 Task: Find connections with filter location Siquirres with filter topic #startupwith filter profile language Potuguese with filter current company Pfizer with filter school Rajiv Gandhi Institute of Technology, Kottayam with filter industry Vocational Rehabilitation Services with filter service category DUI Law with filter keywords title Emergency Relief Worker
Action: Mouse moved to (531, 71)
Screenshot: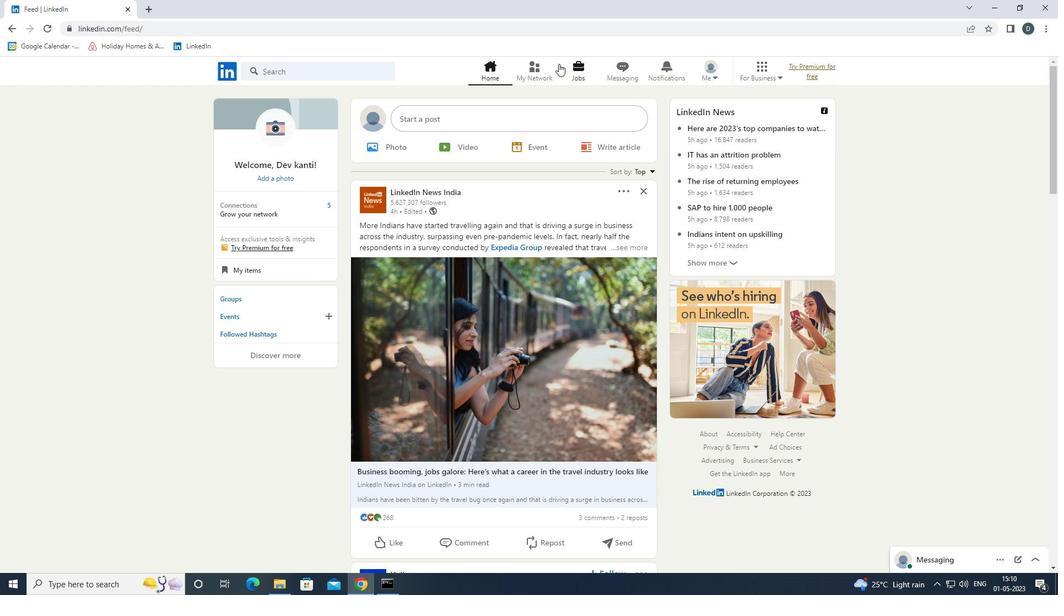 
Action: Mouse pressed left at (531, 71)
Screenshot: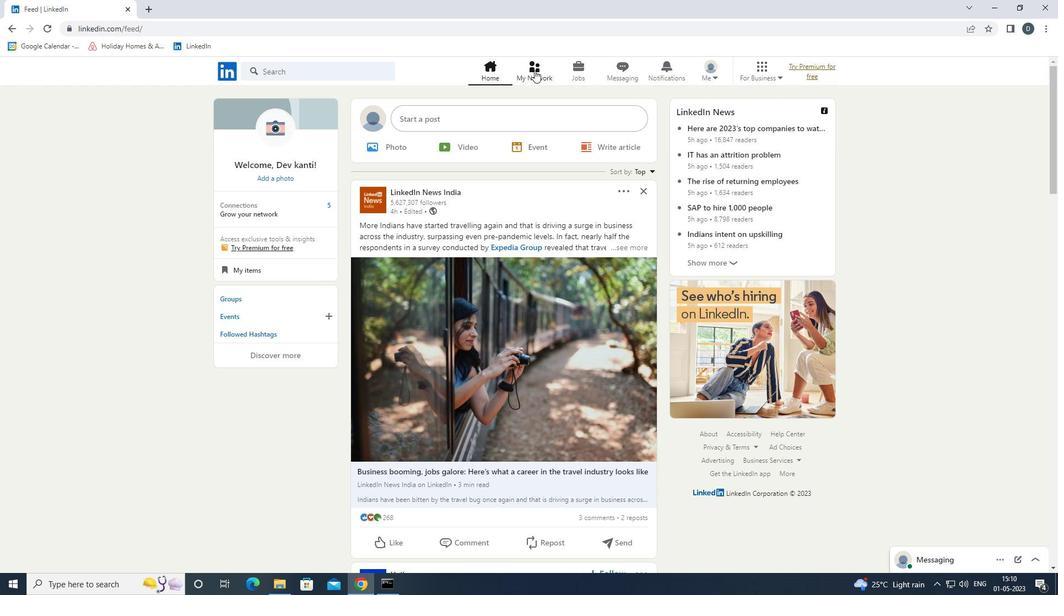 
Action: Mouse moved to (360, 128)
Screenshot: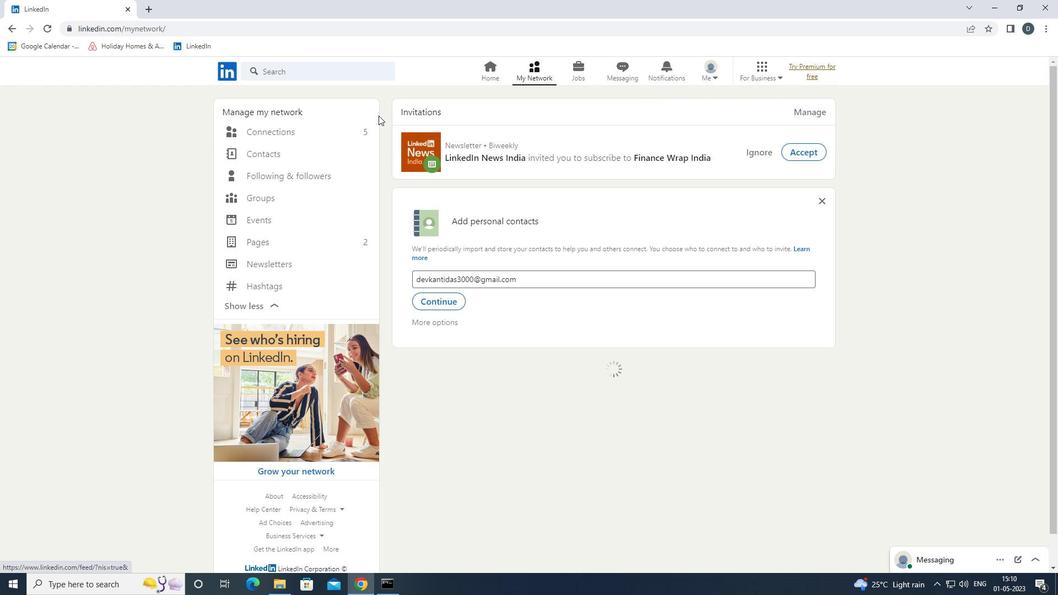 
Action: Mouse pressed left at (360, 128)
Screenshot: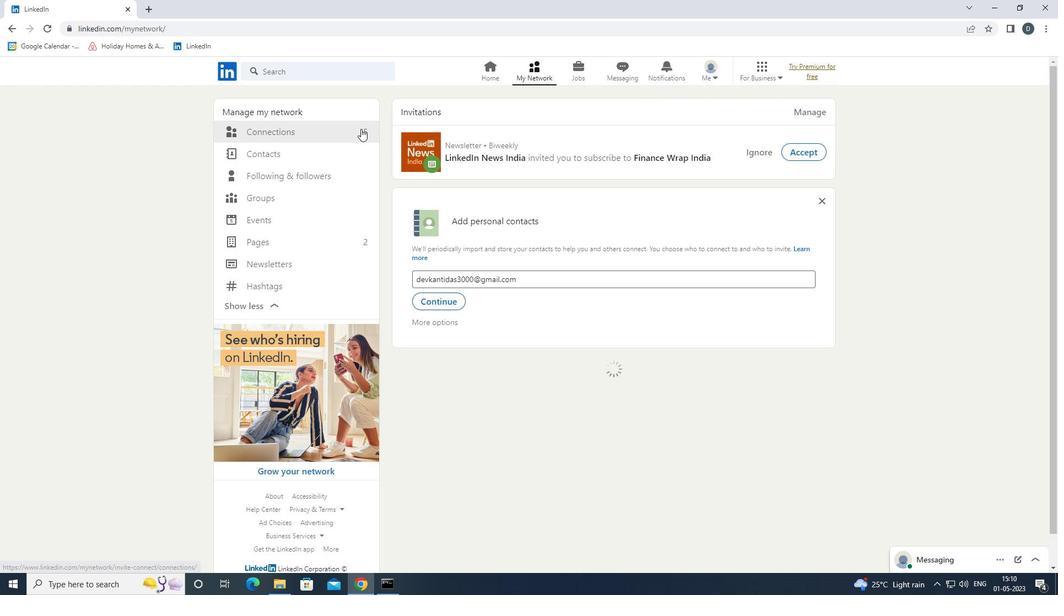 
Action: Mouse moved to (364, 131)
Screenshot: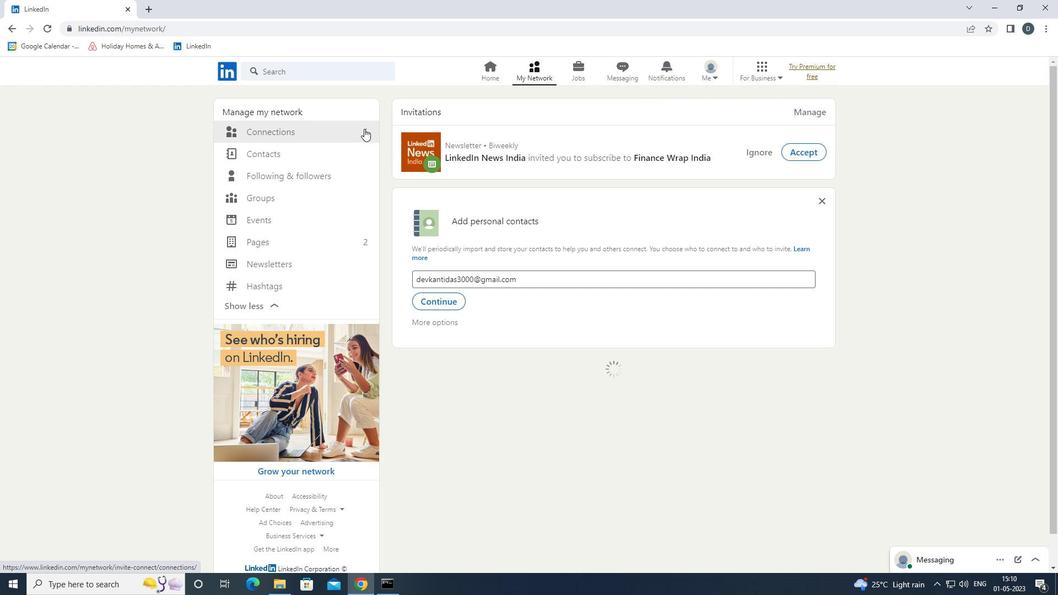 
Action: Mouse pressed left at (364, 131)
Screenshot: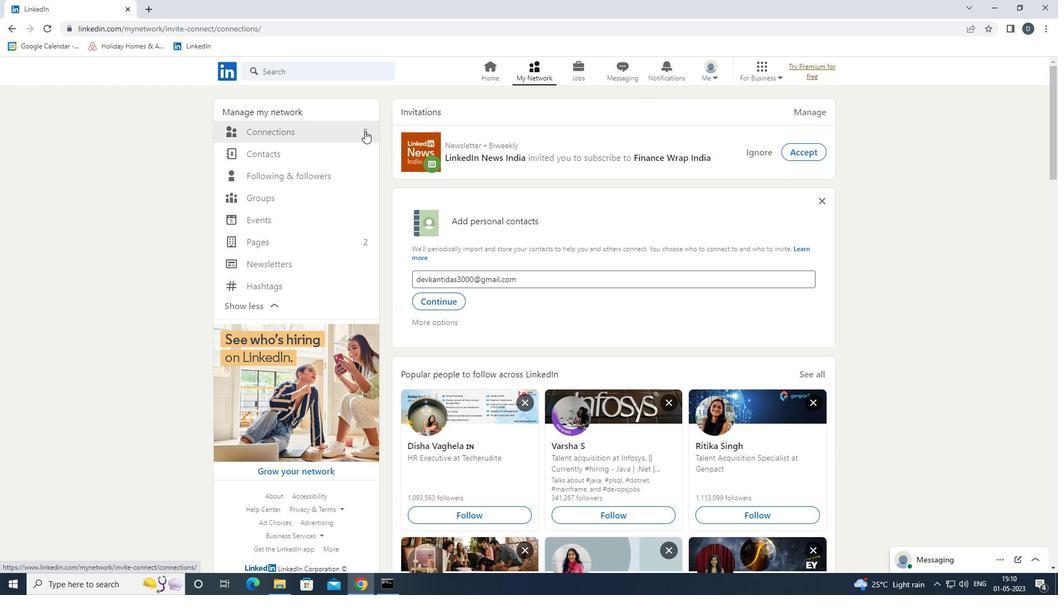 
Action: Mouse moved to (616, 131)
Screenshot: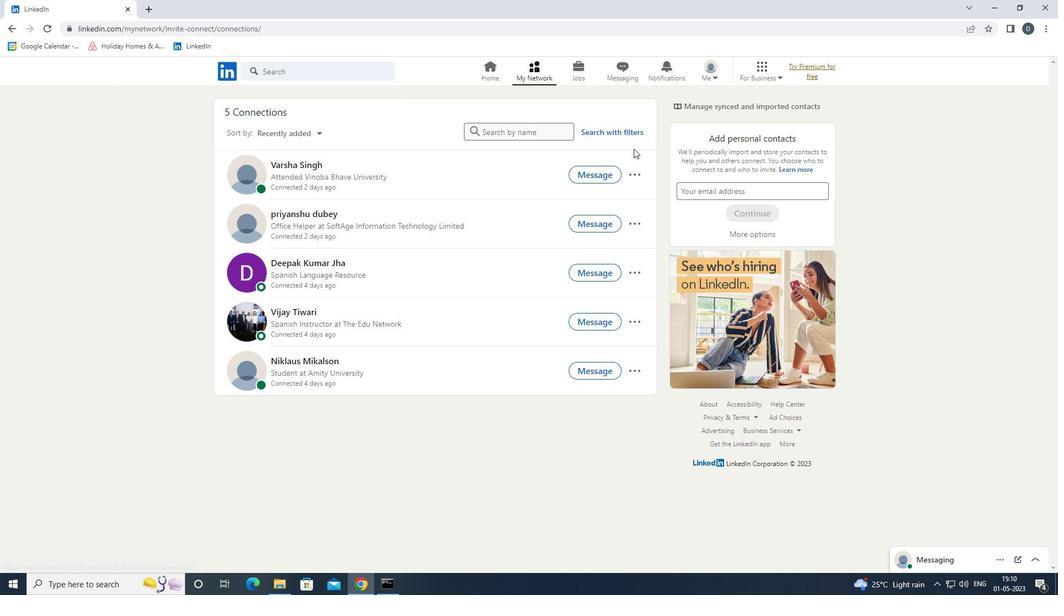 
Action: Mouse pressed left at (616, 131)
Screenshot: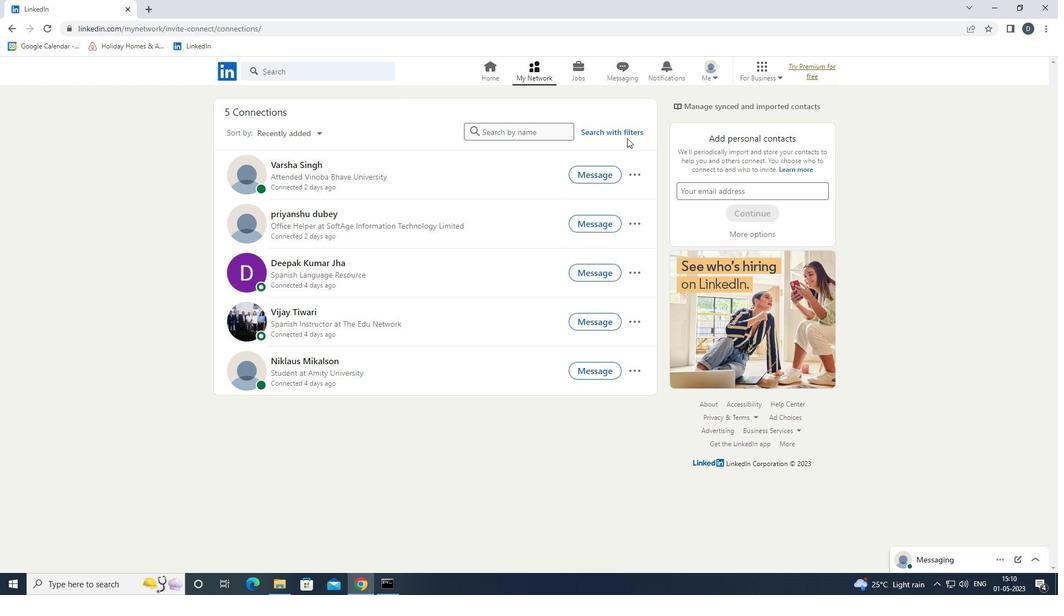 
Action: Mouse moved to (569, 101)
Screenshot: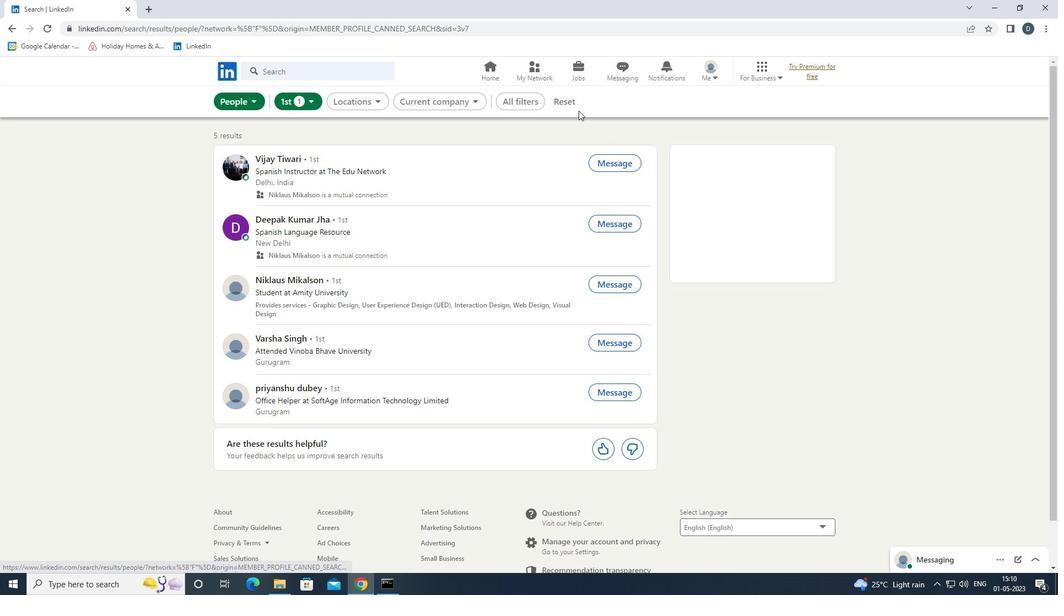 
Action: Mouse pressed left at (569, 101)
Screenshot: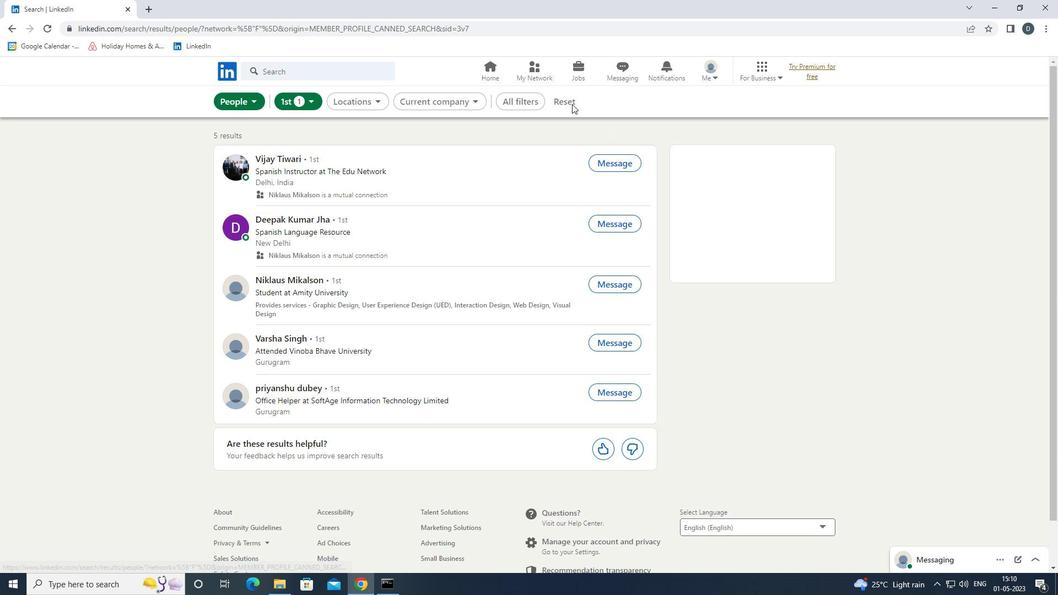 
Action: Mouse moved to (542, 100)
Screenshot: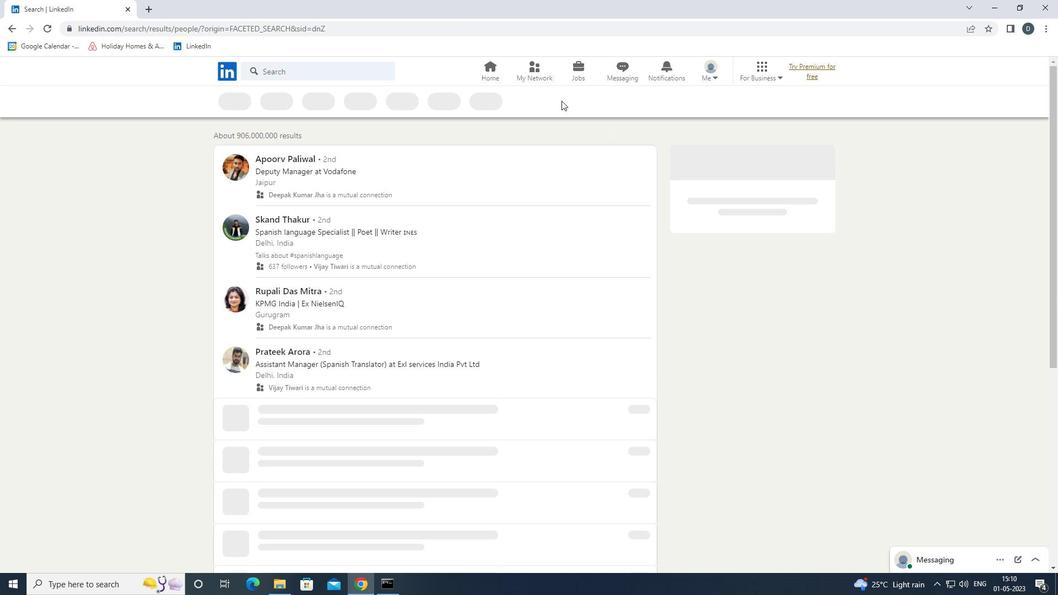 
Action: Mouse pressed left at (542, 100)
Screenshot: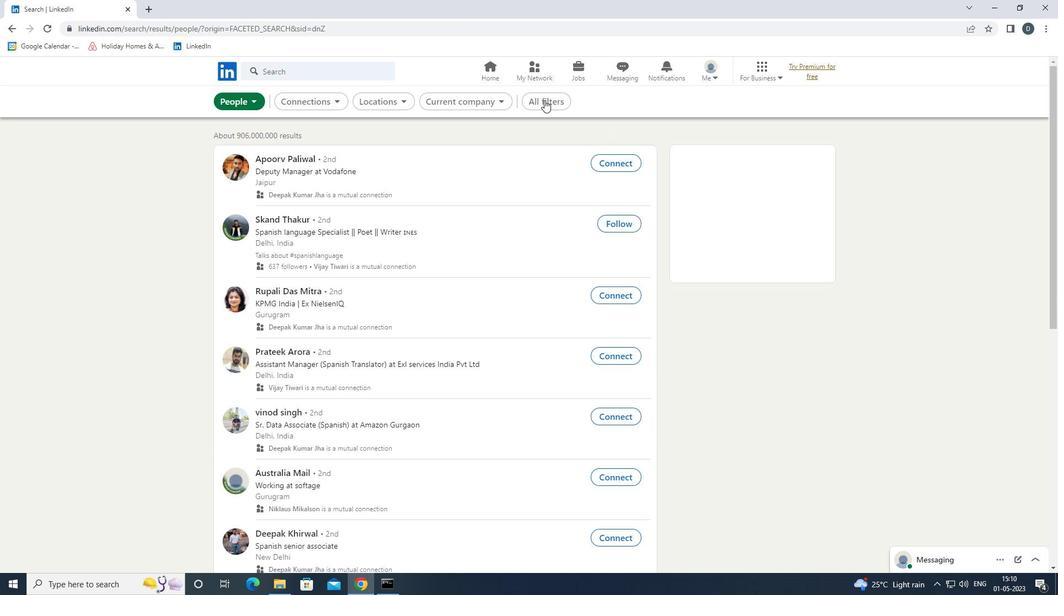
Action: Mouse moved to (920, 374)
Screenshot: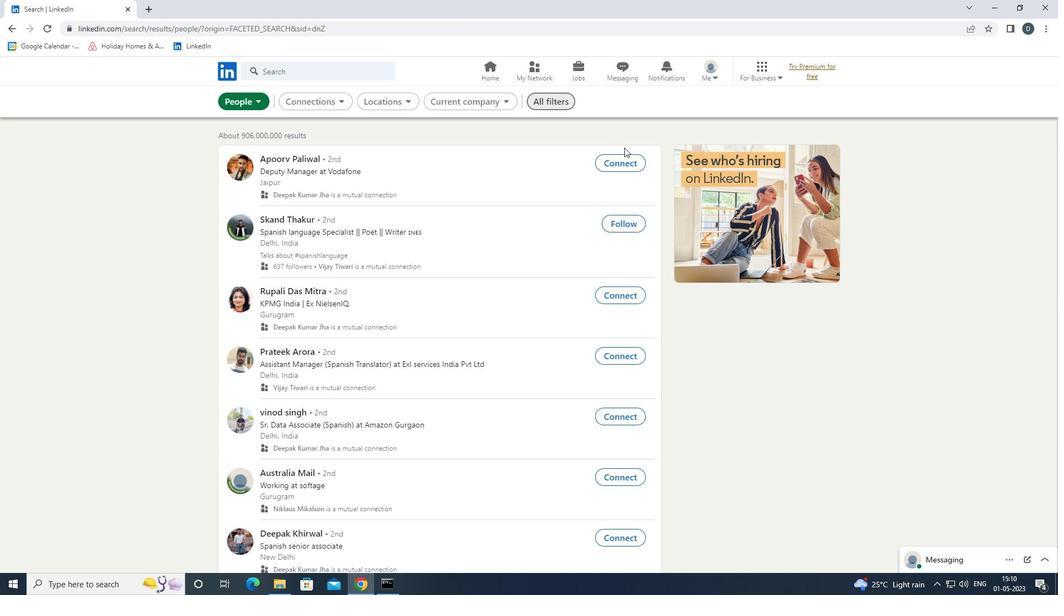 
Action: Mouse scrolled (920, 374) with delta (0, 0)
Screenshot: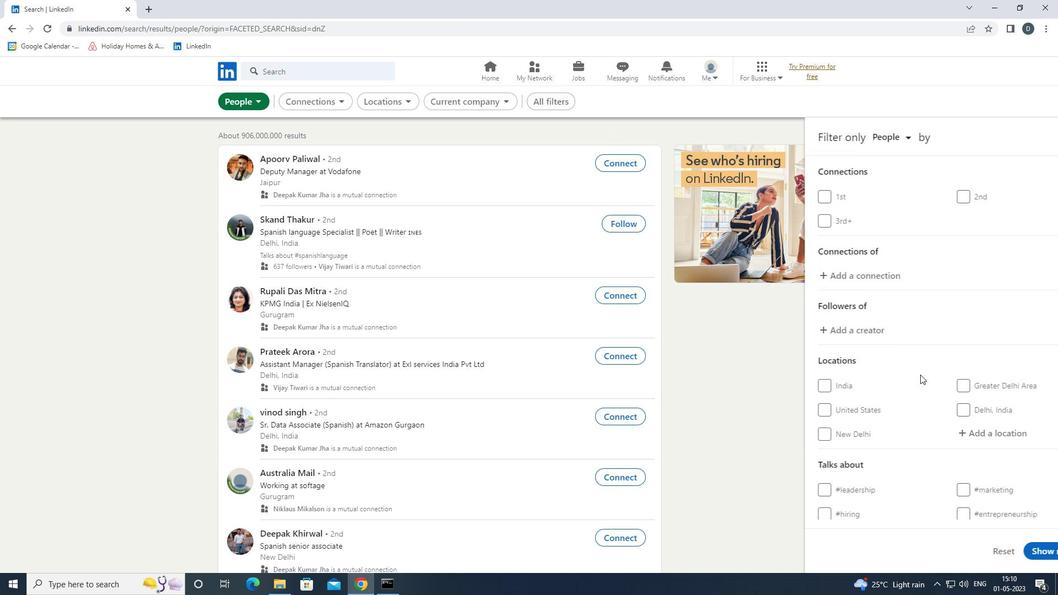 
Action: Mouse moved to (921, 375)
Screenshot: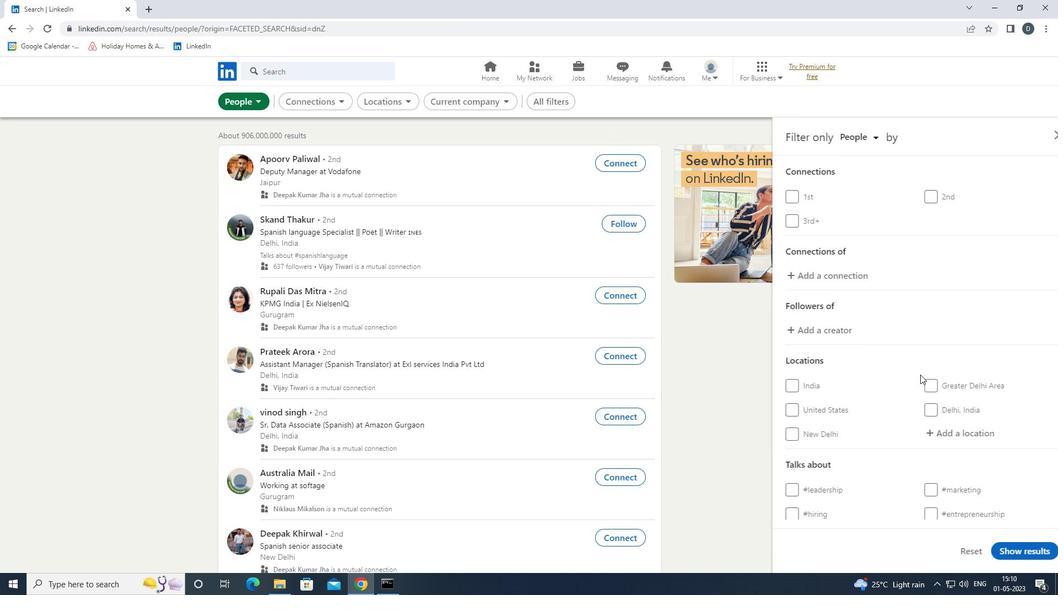 
Action: Mouse scrolled (921, 374) with delta (0, 0)
Screenshot: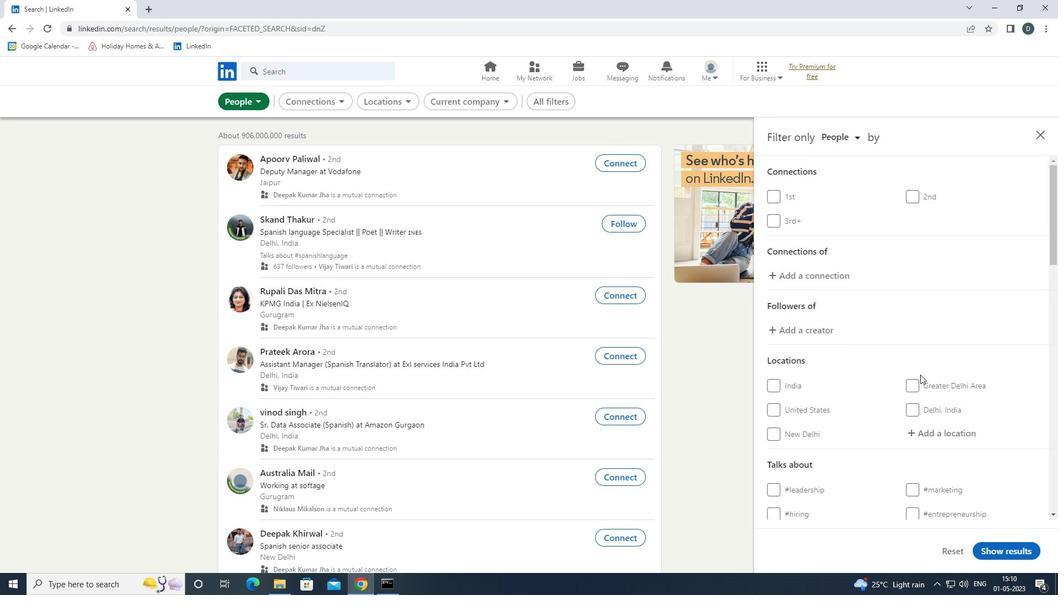 
Action: Mouse moved to (942, 324)
Screenshot: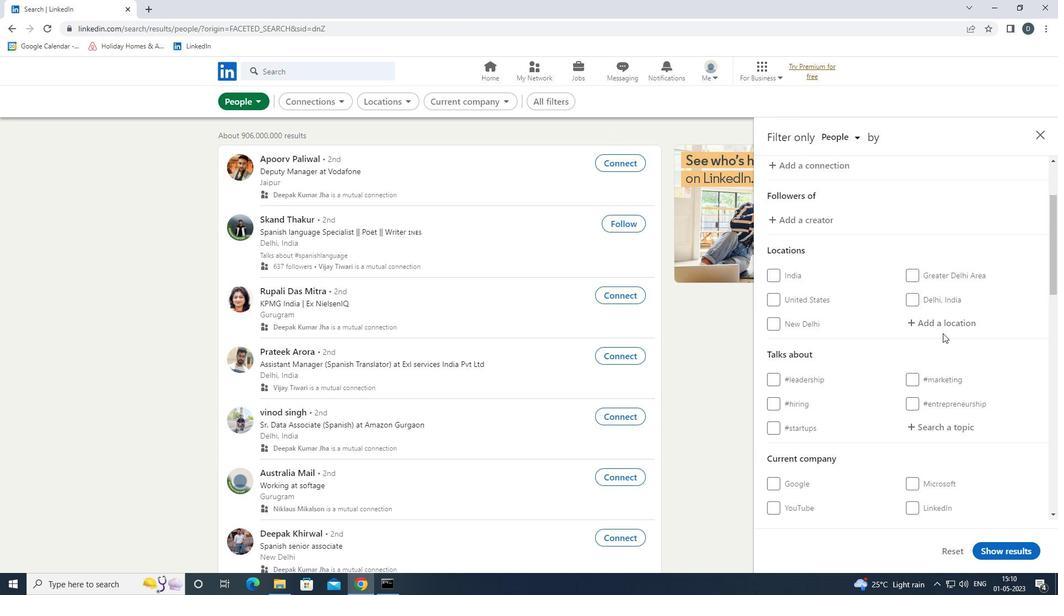
Action: Mouse pressed left at (942, 324)
Screenshot: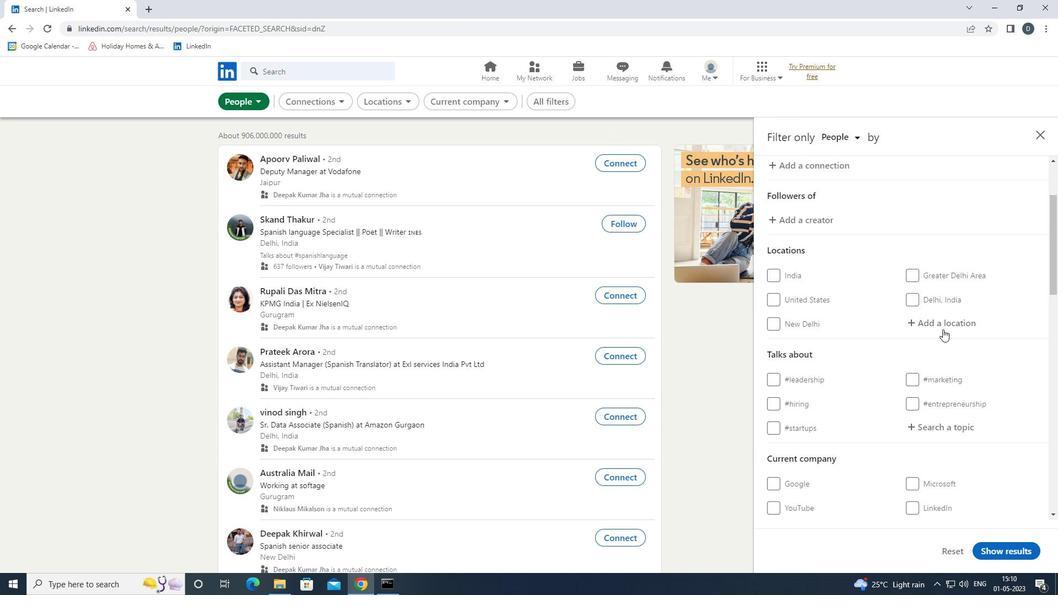 
Action: Key pressed <Key.shift>SIQUIRRES<Key.down><Key.enter>
Screenshot: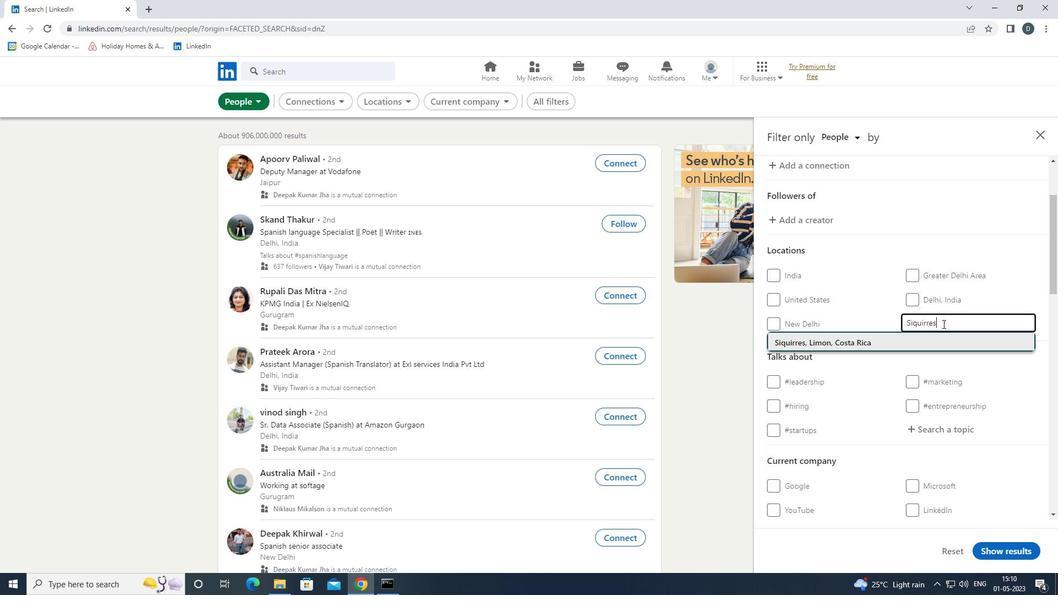 
Action: Mouse scrolled (942, 323) with delta (0, 0)
Screenshot: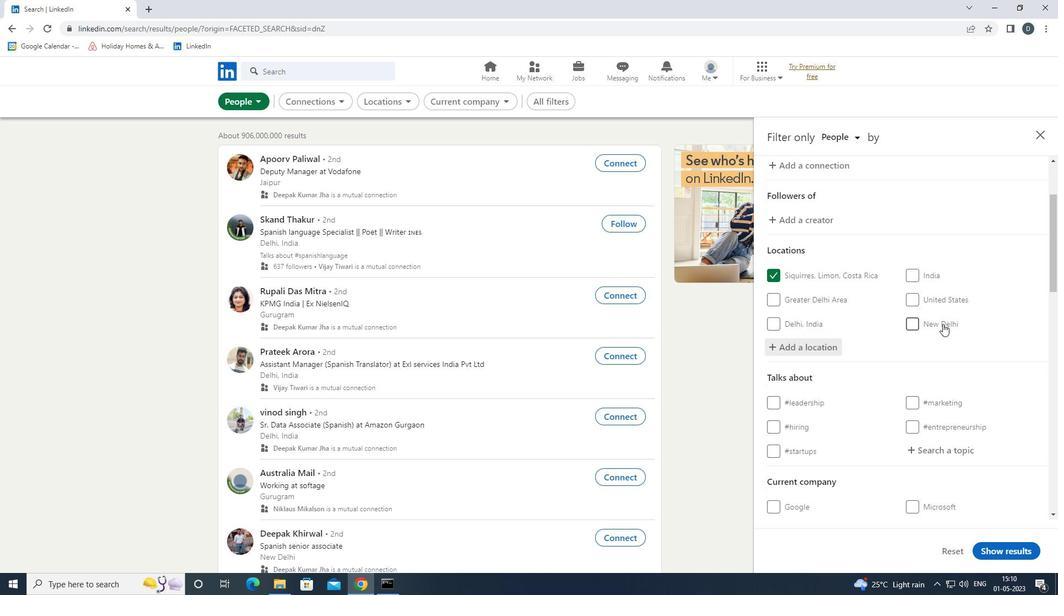 
Action: Mouse scrolled (942, 323) with delta (0, 0)
Screenshot: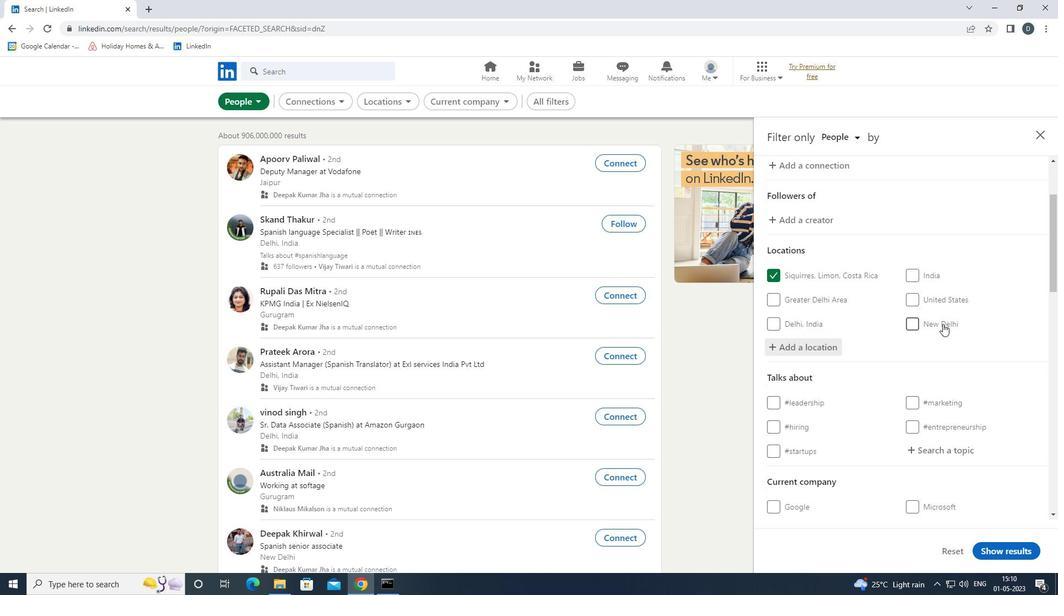 
Action: Mouse moved to (935, 345)
Screenshot: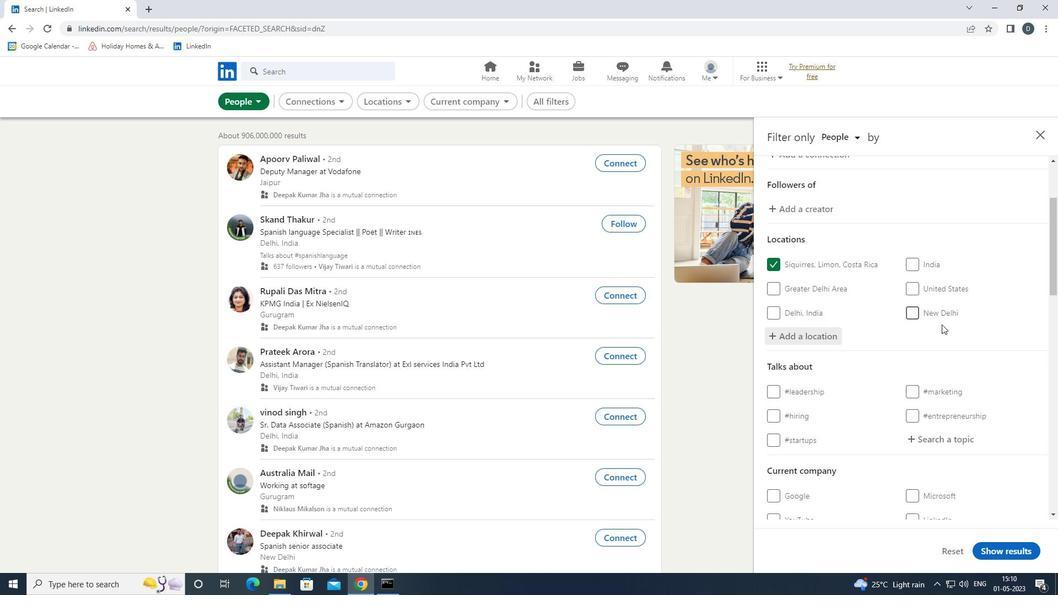 
Action: Mouse pressed left at (935, 345)
Screenshot: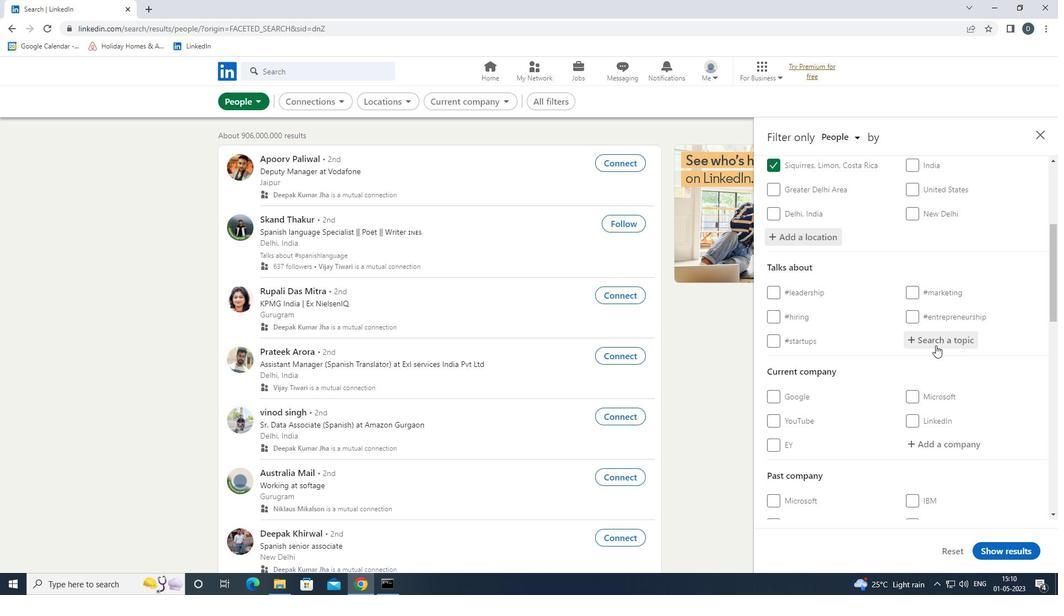 
Action: Key pressed STARTUP<Key.down><Key.enter>
Screenshot: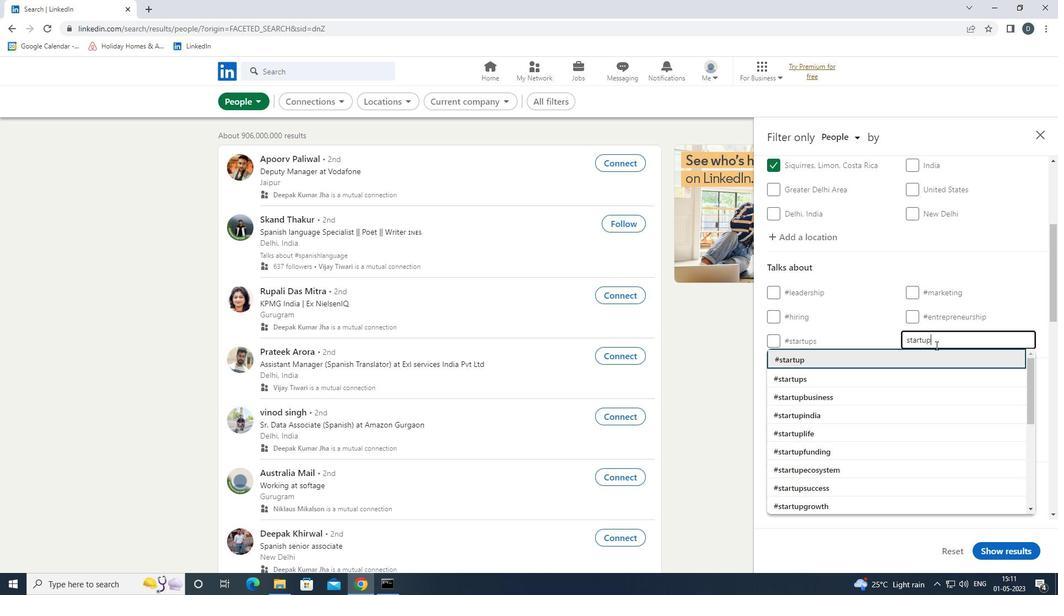 
Action: Mouse scrolled (935, 345) with delta (0, 0)
Screenshot: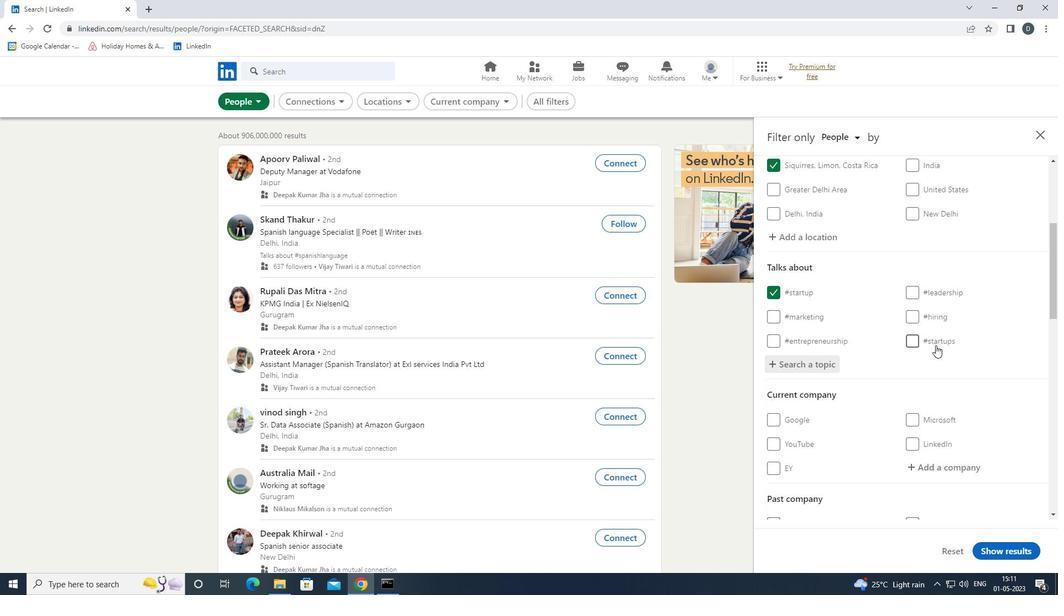 
Action: Mouse scrolled (935, 345) with delta (0, 0)
Screenshot: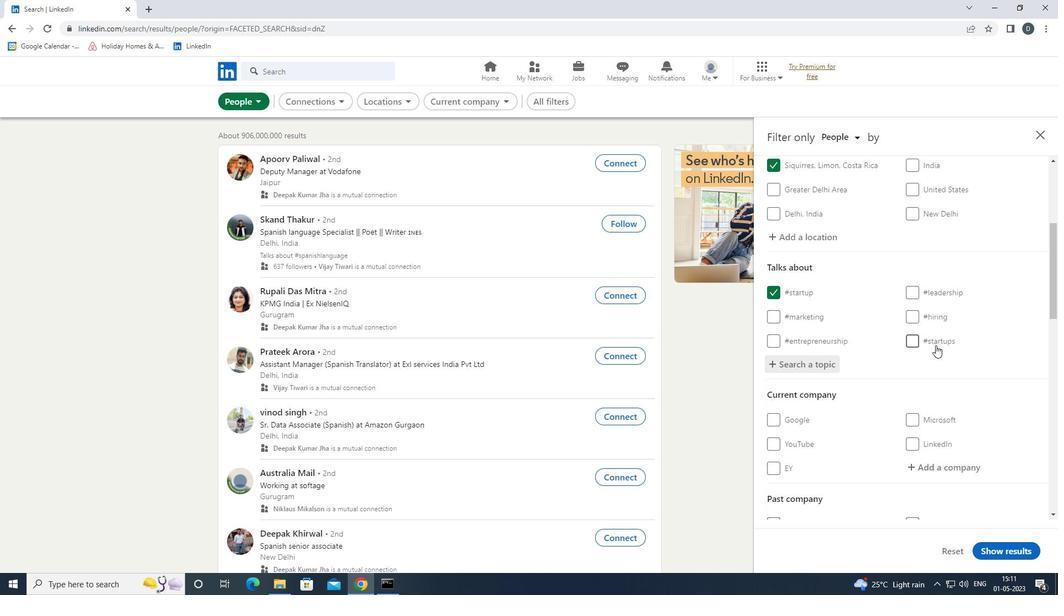 
Action: Mouse scrolled (935, 345) with delta (0, 0)
Screenshot: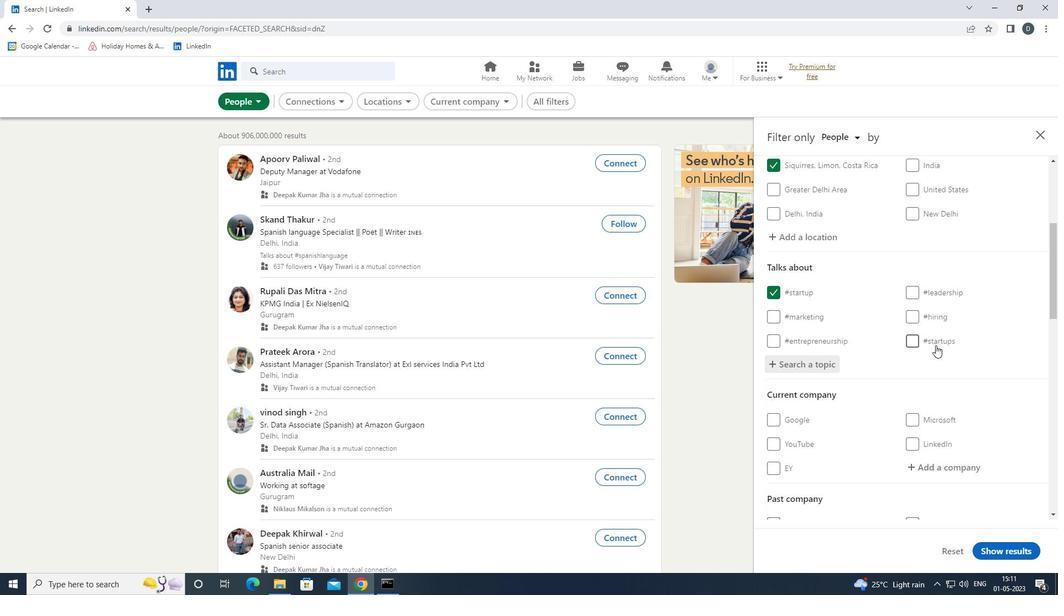 
Action: Mouse scrolled (935, 345) with delta (0, 0)
Screenshot: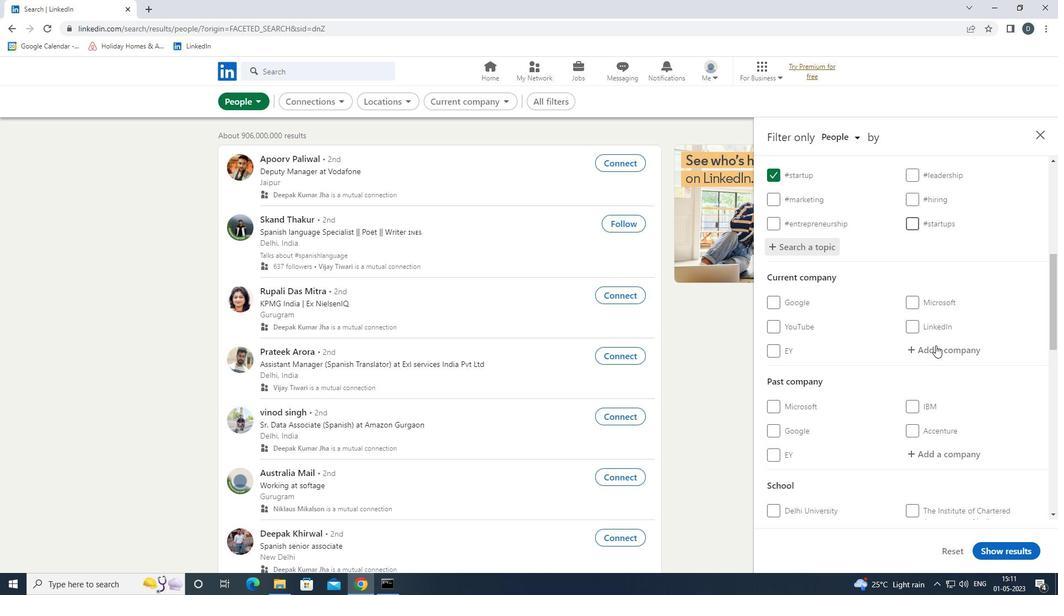 
Action: Mouse scrolled (935, 345) with delta (0, 0)
Screenshot: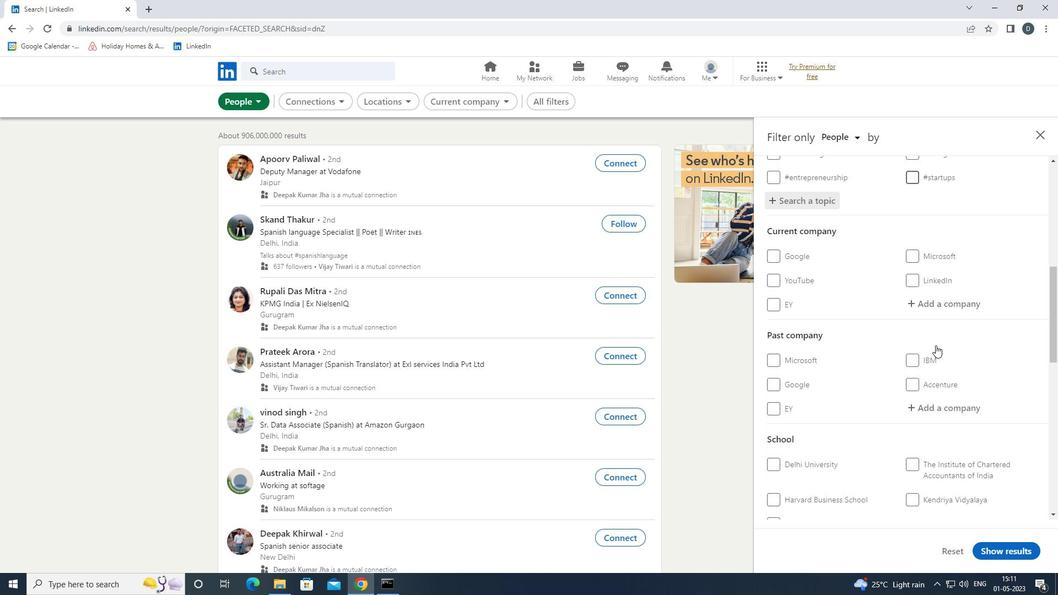
Action: Mouse scrolled (935, 345) with delta (0, 0)
Screenshot: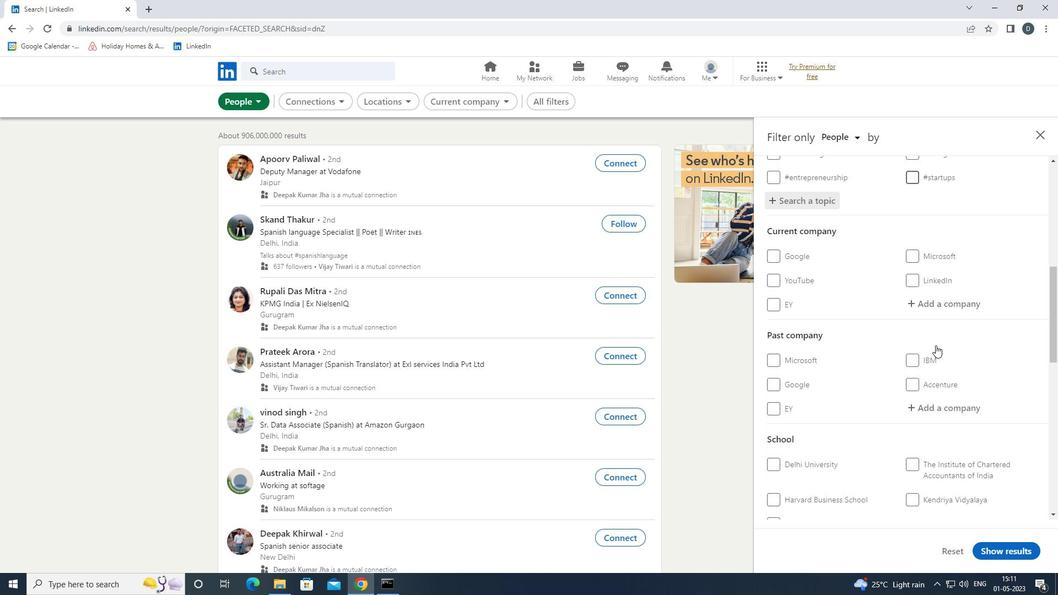
Action: Mouse scrolled (935, 345) with delta (0, 0)
Screenshot: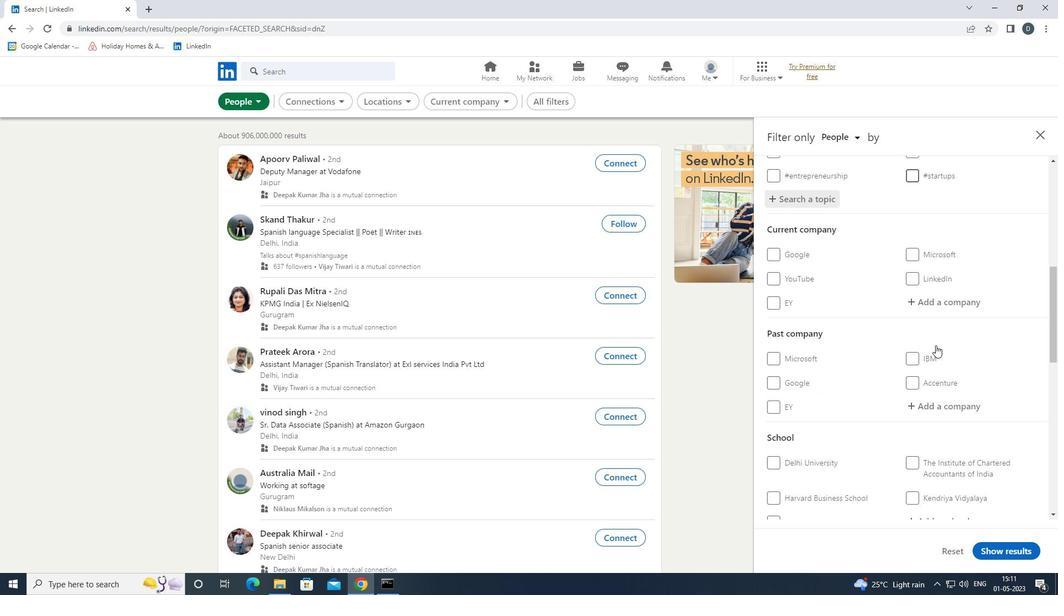 
Action: Mouse moved to (933, 346)
Screenshot: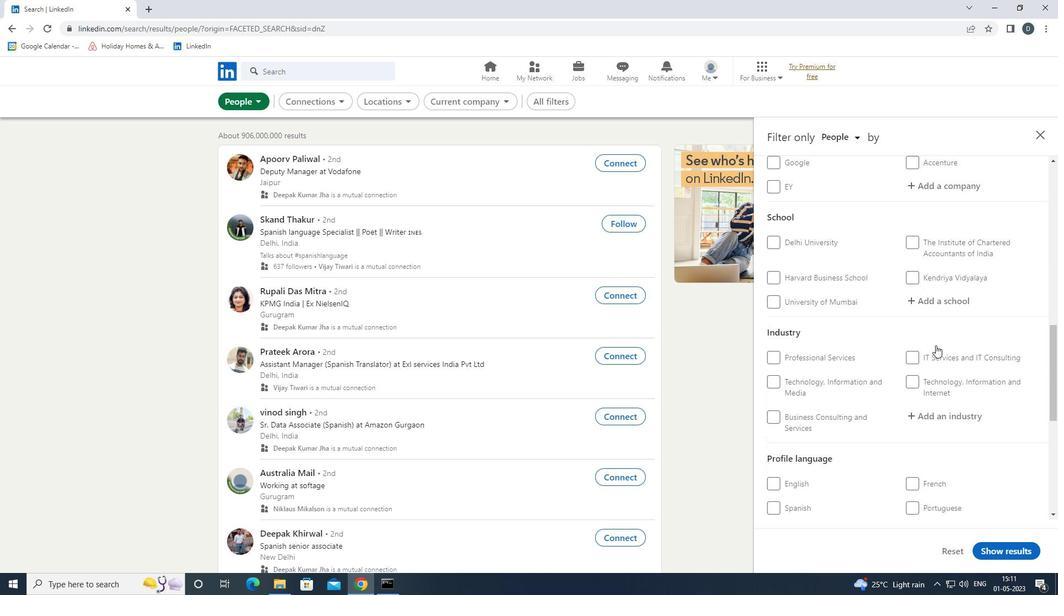 
Action: Mouse scrolled (933, 345) with delta (0, 0)
Screenshot: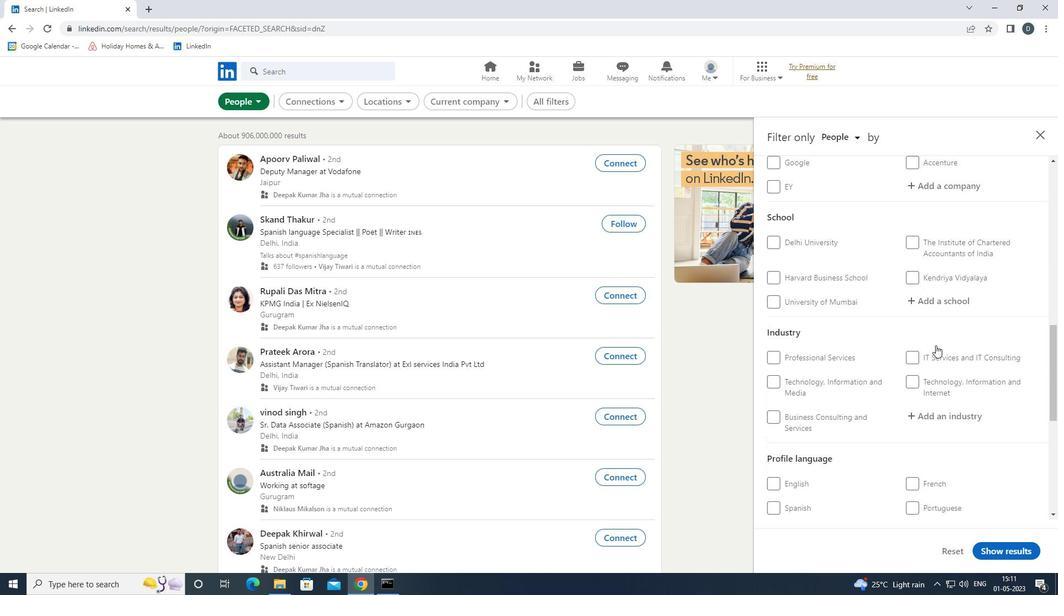 
Action: Mouse moved to (919, 451)
Screenshot: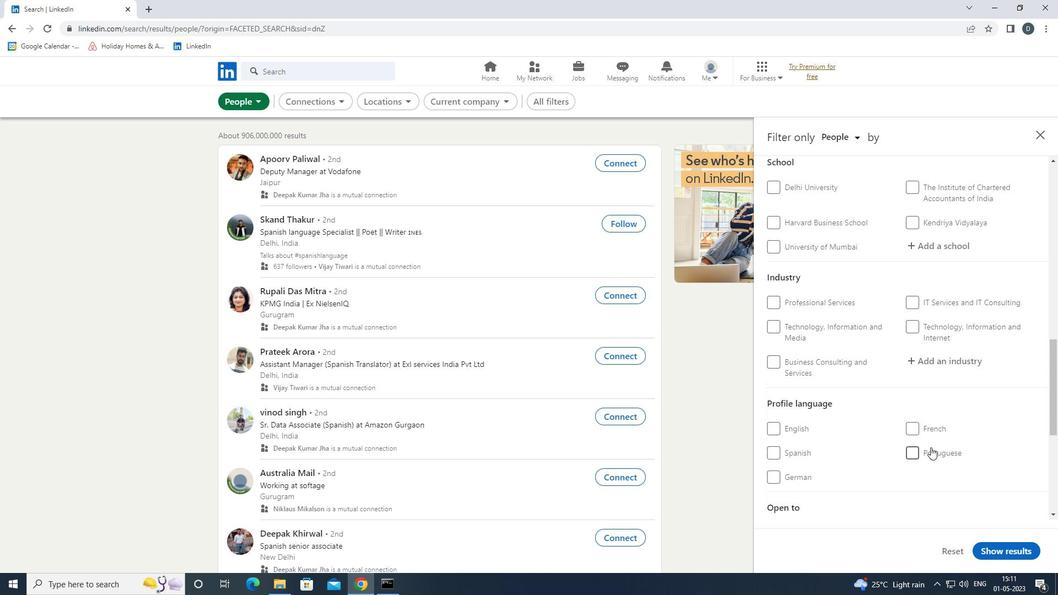 
Action: Mouse pressed left at (919, 451)
Screenshot: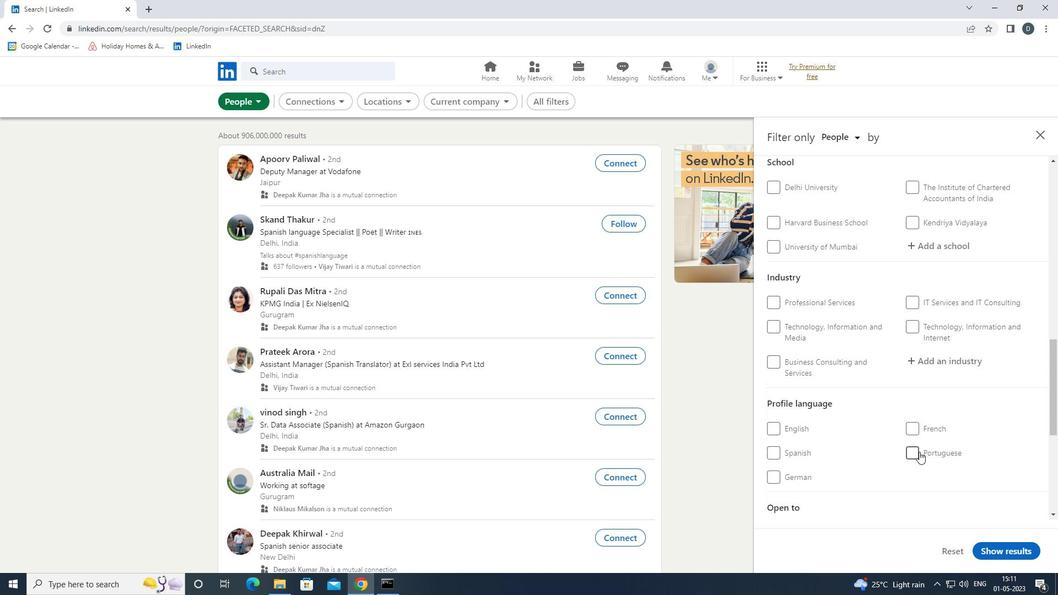 
Action: Mouse scrolled (919, 452) with delta (0, 0)
Screenshot: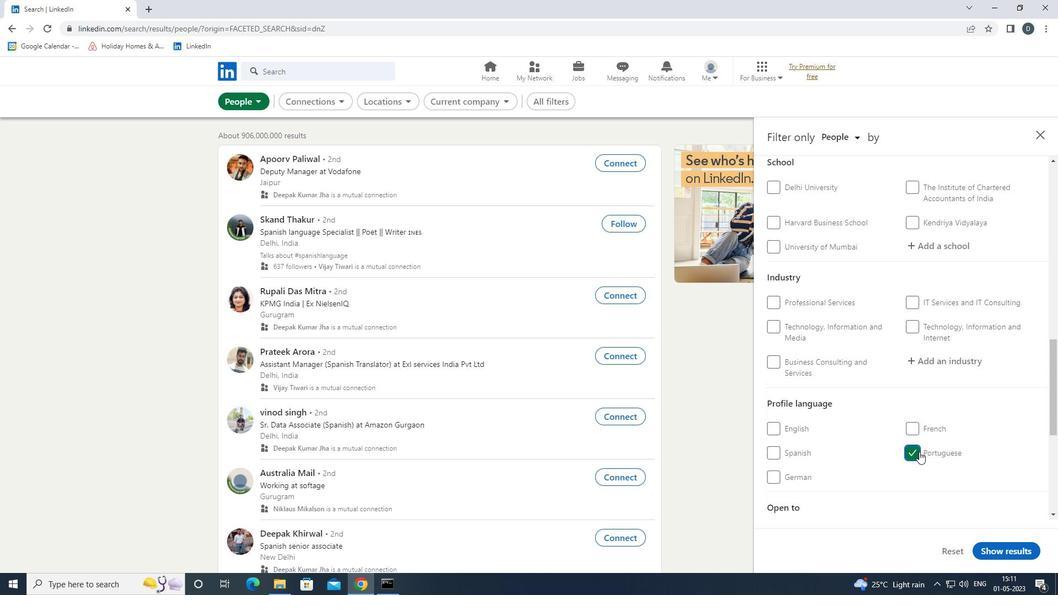 
Action: Mouse scrolled (919, 452) with delta (0, 0)
Screenshot: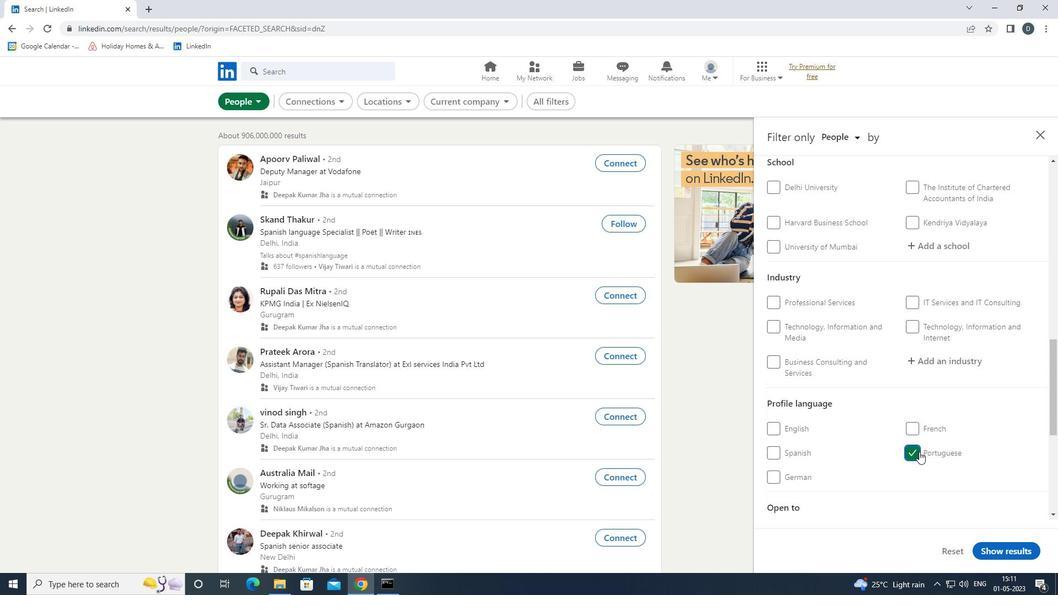 
Action: Mouse scrolled (919, 452) with delta (0, 0)
Screenshot: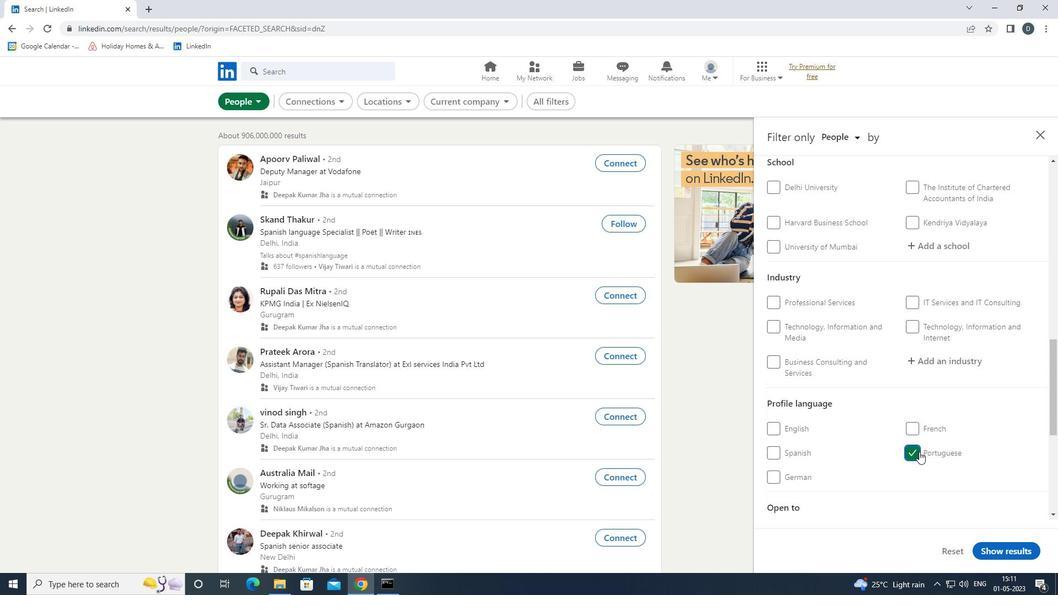 
Action: Mouse scrolled (919, 452) with delta (0, 0)
Screenshot: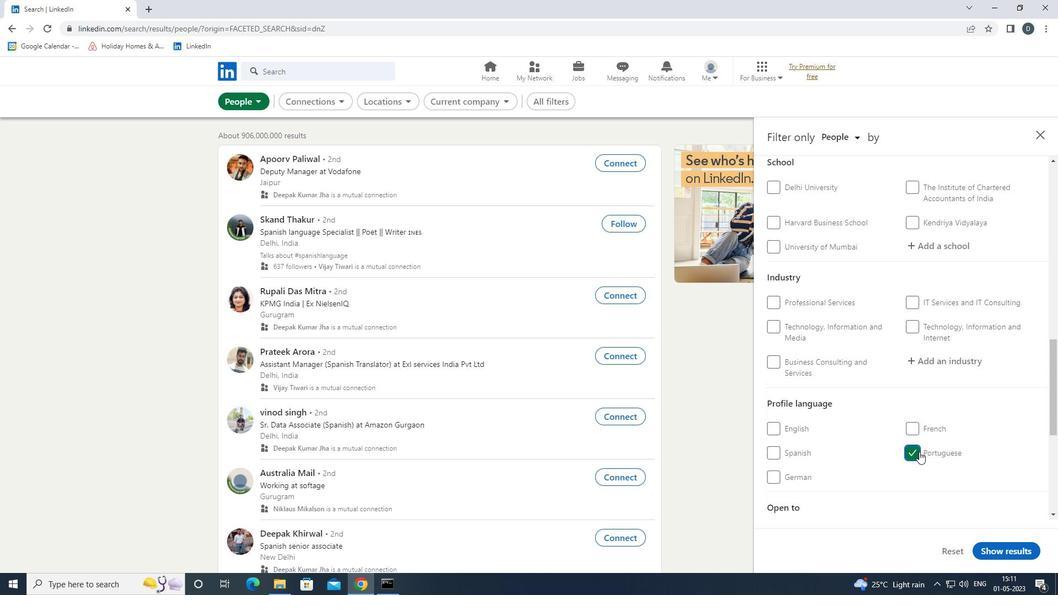 
Action: Mouse scrolled (919, 452) with delta (0, 0)
Screenshot: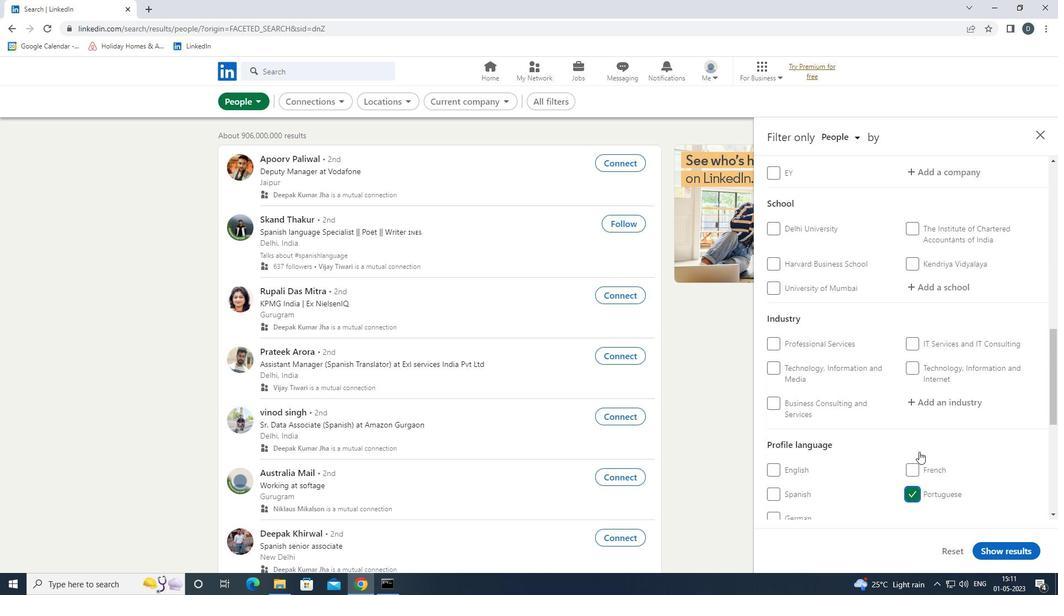 
Action: Mouse scrolled (919, 452) with delta (0, 0)
Screenshot: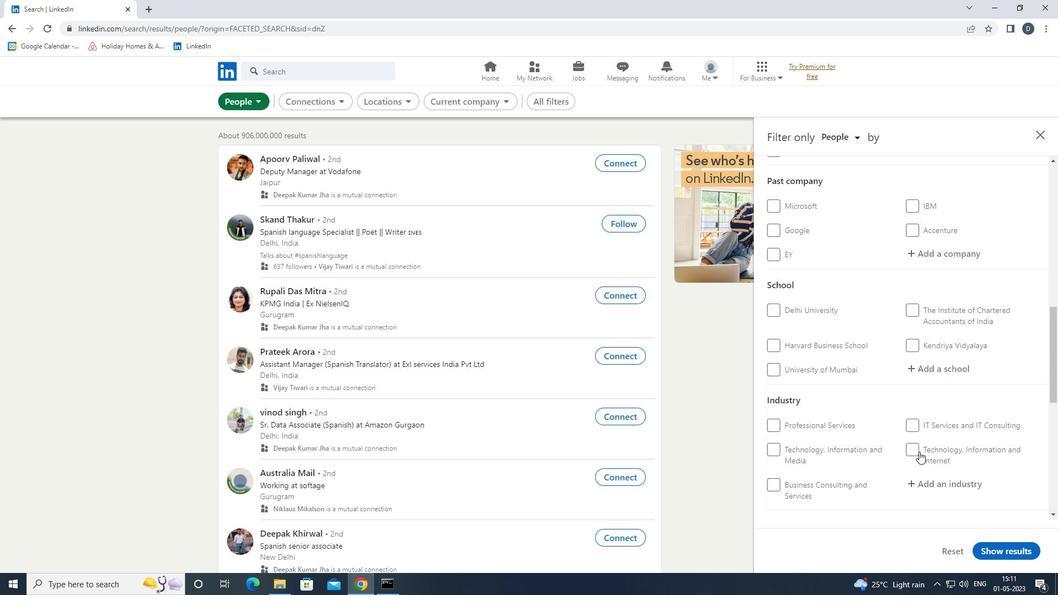 
Action: Mouse scrolled (919, 452) with delta (0, 0)
Screenshot: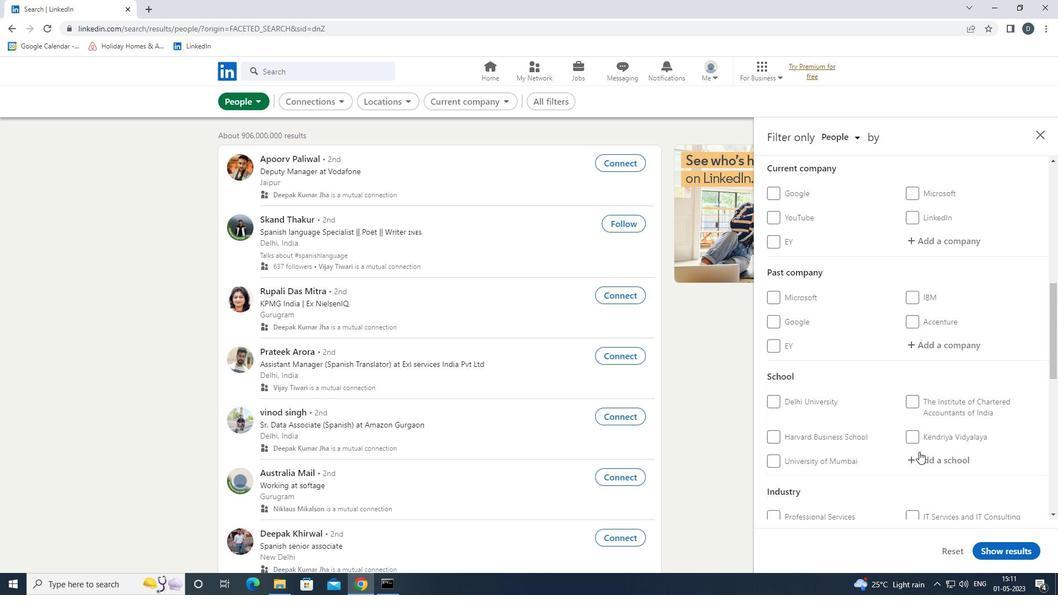 
Action: Mouse moved to (937, 422)
Screenshot: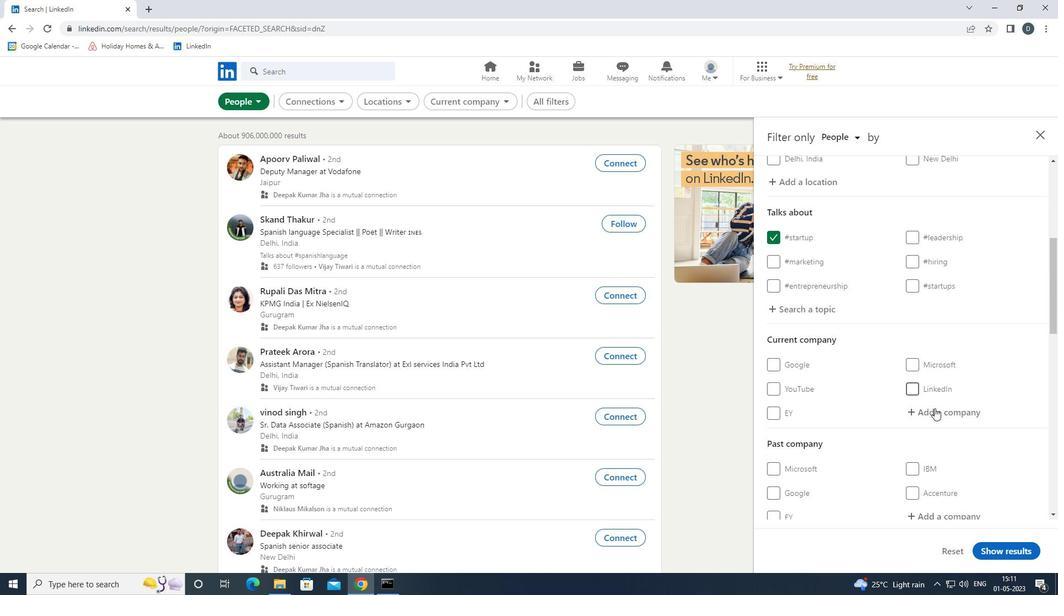 
Action: Mouse pressed left at (937, 422)
Screenshot: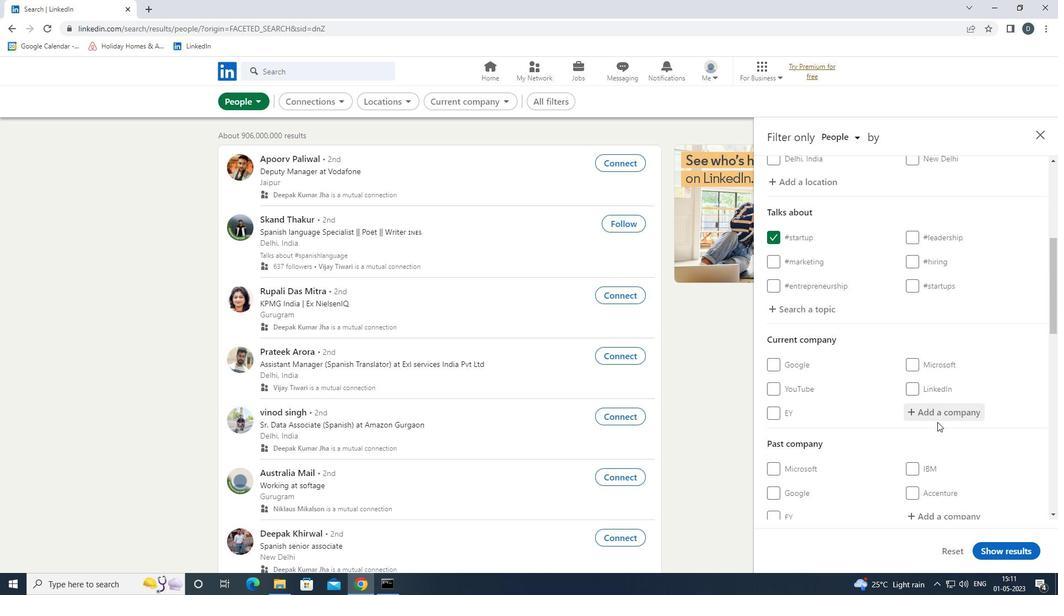 
Action: Mouse moved to (937, 418)
Screenshot: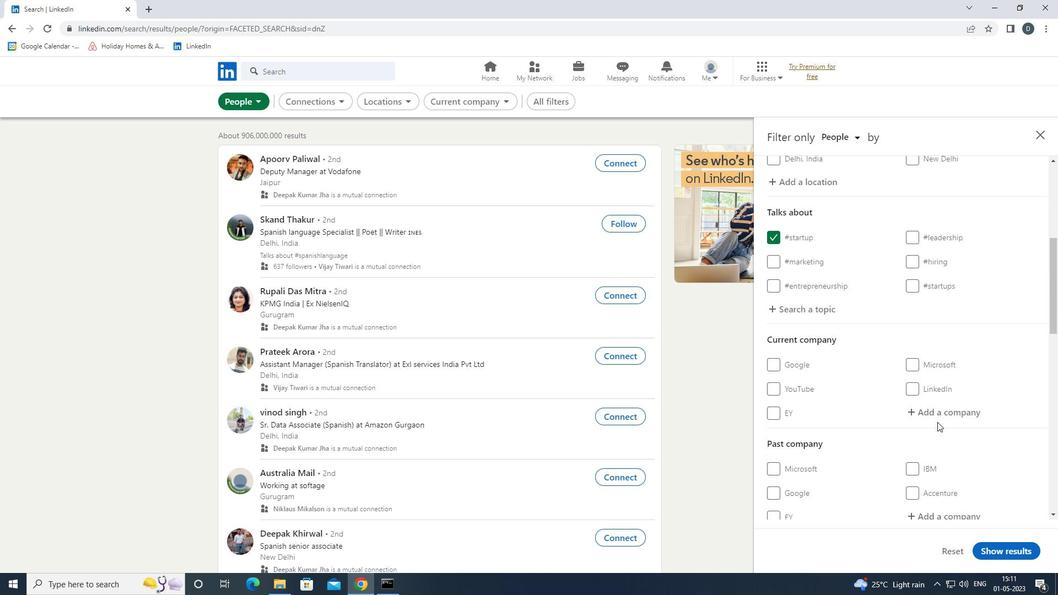 
Action: Mouse pressed left at (937, 418)
Screenshot: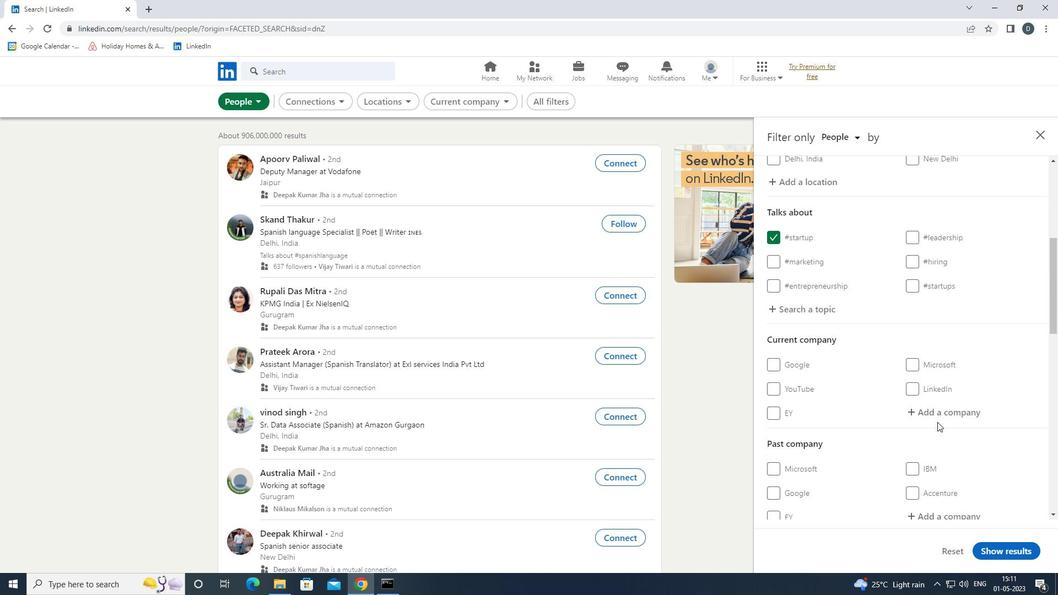 
Action: Mouse moved to (937, 414)
Screenshot: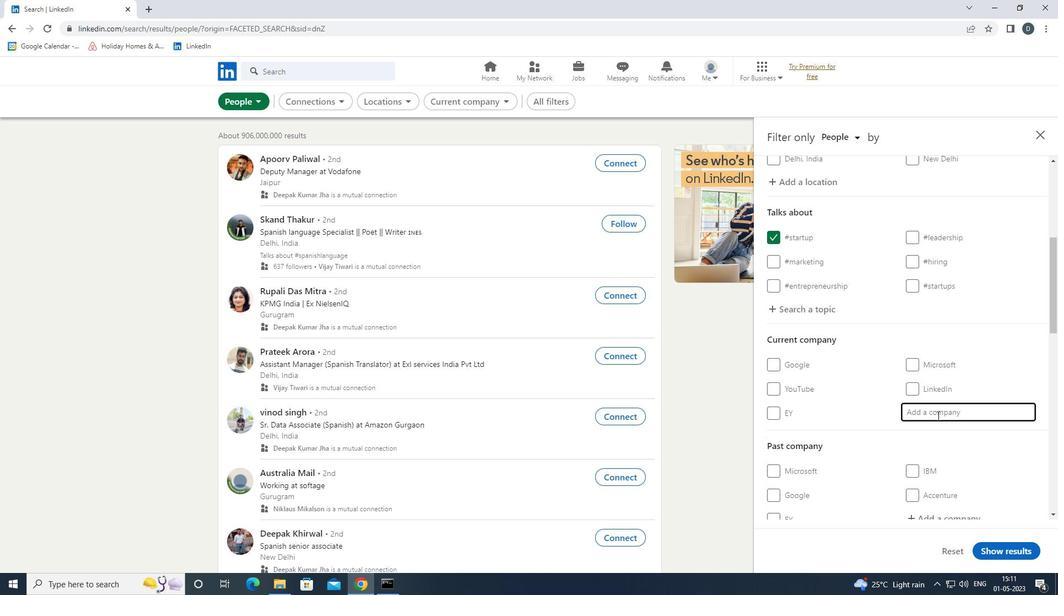 
Action: Key pressed <Key.shift>PFIZER<Key.down><Key.enter>
Screenshot: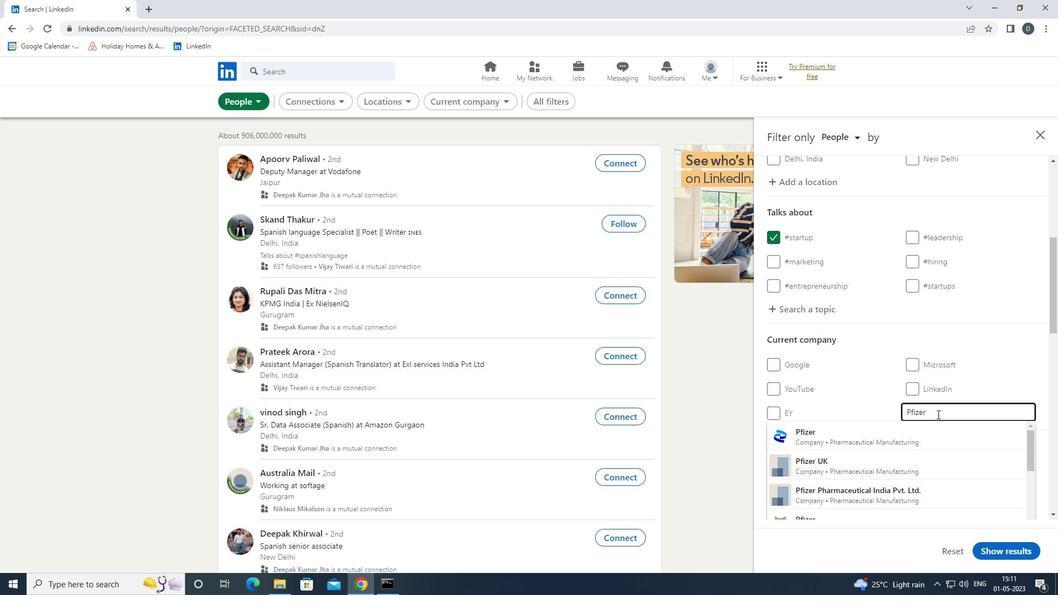 
Action: Mouse scrolled (937, 413) with delta (0, 0)
Screenshot: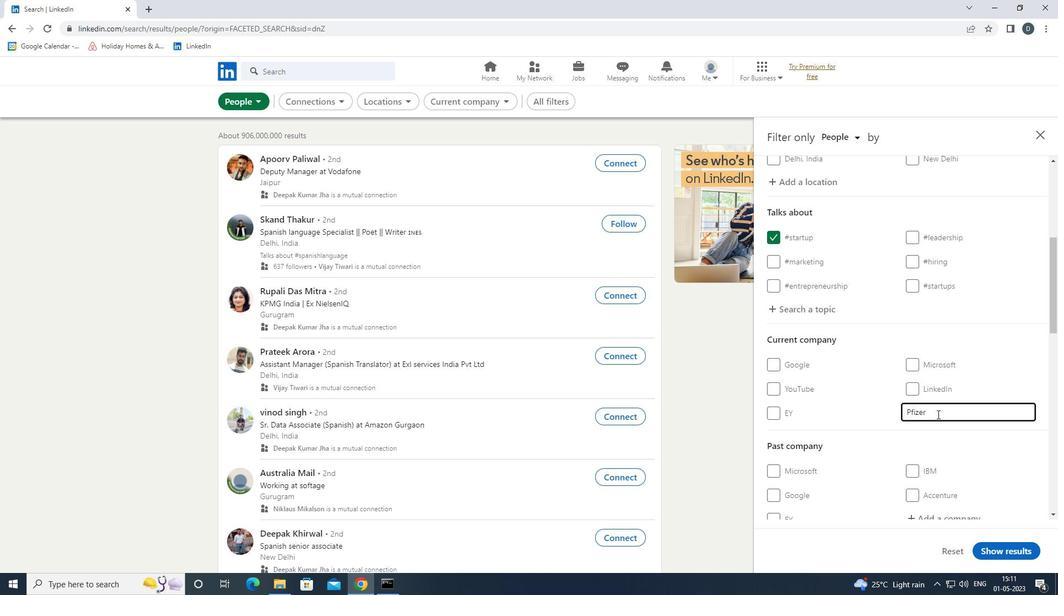 
Action: Mouse scrolled (937, 413) with delta (0, 0)
Screenshot: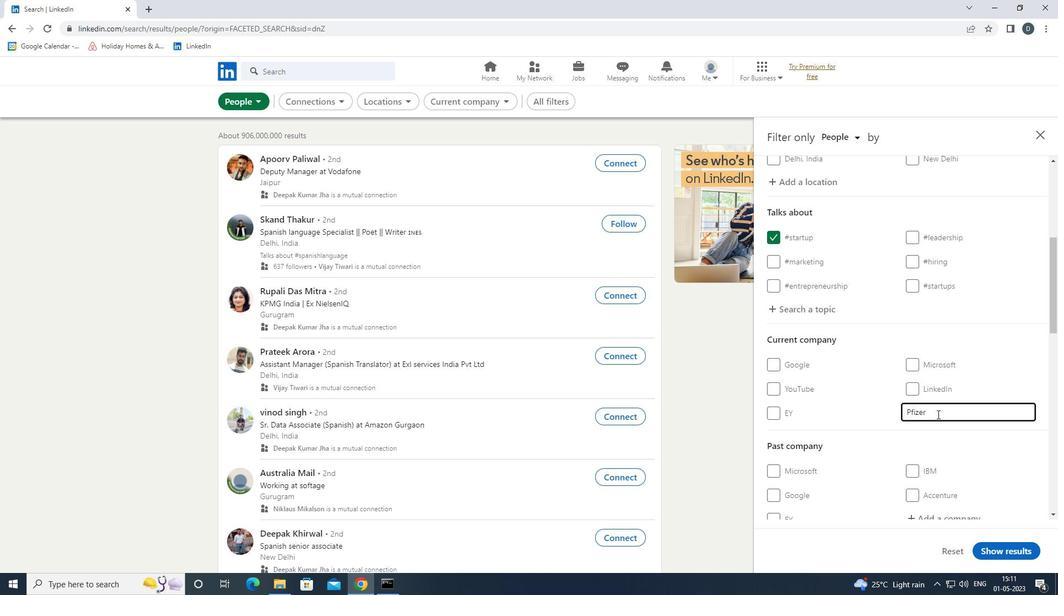 
Action: Mouse scrolled (937, 413) with delta (0, 0)
Screenshot: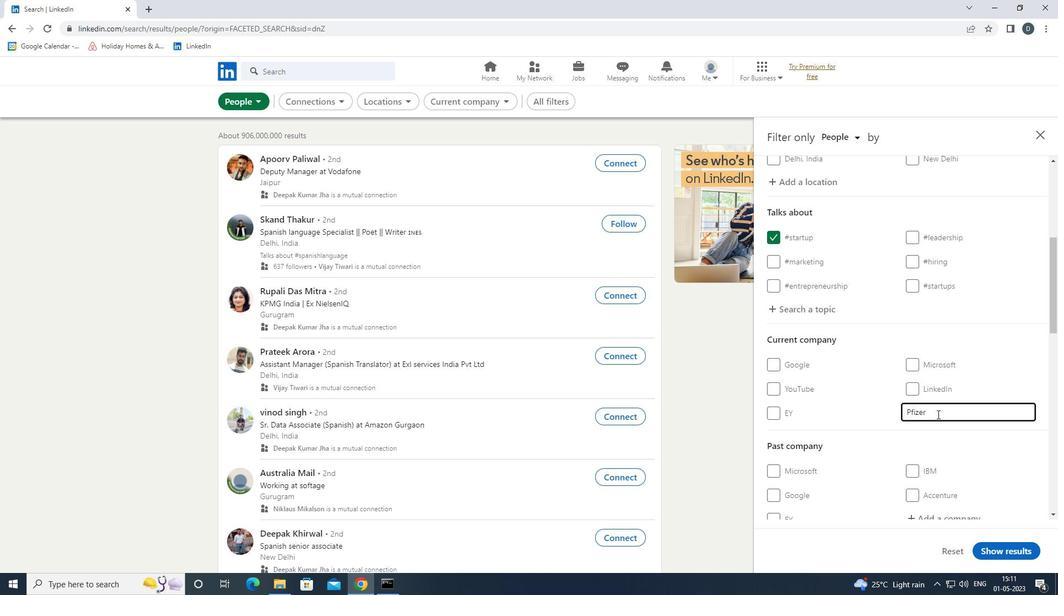 
Action: Mouse moved to (955, 408)
Screenshot: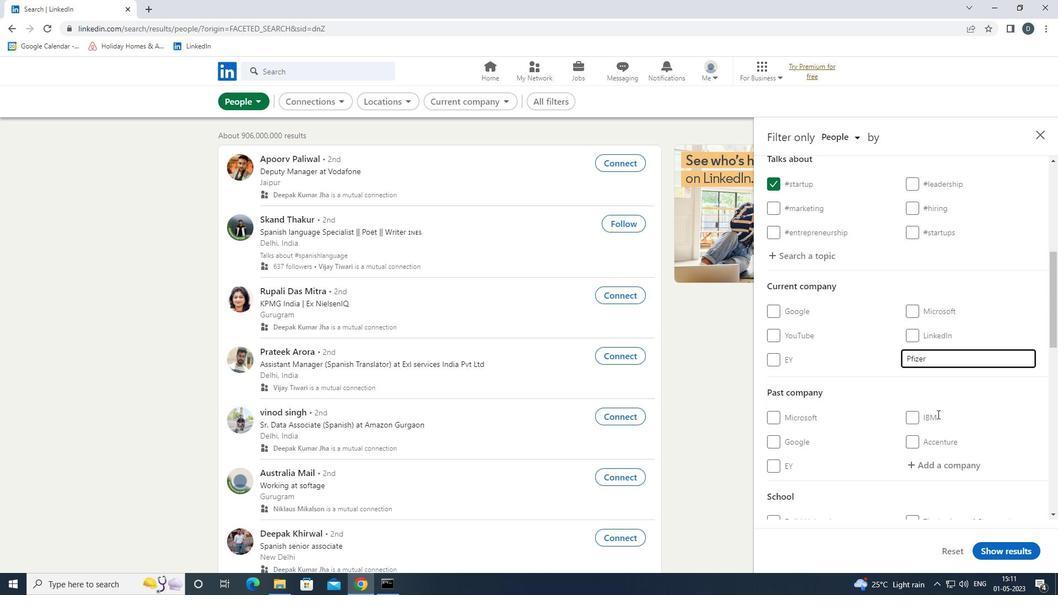 
Action: Mouse scrolled (955, 407) with delta (0, 0)
Screenshot: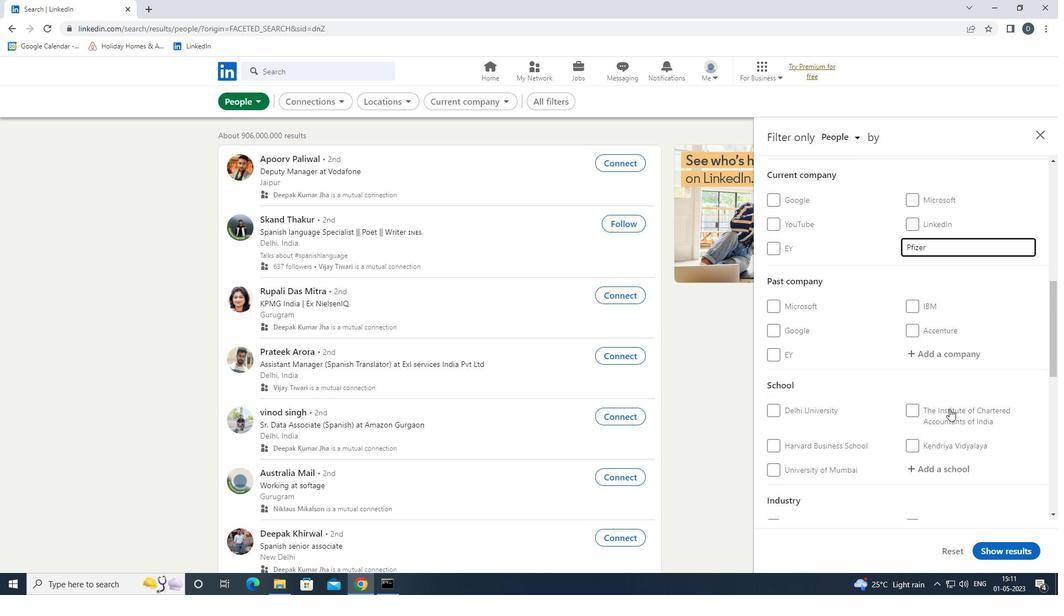 
Action: Mouse moved to (941, 191)
Screenshot: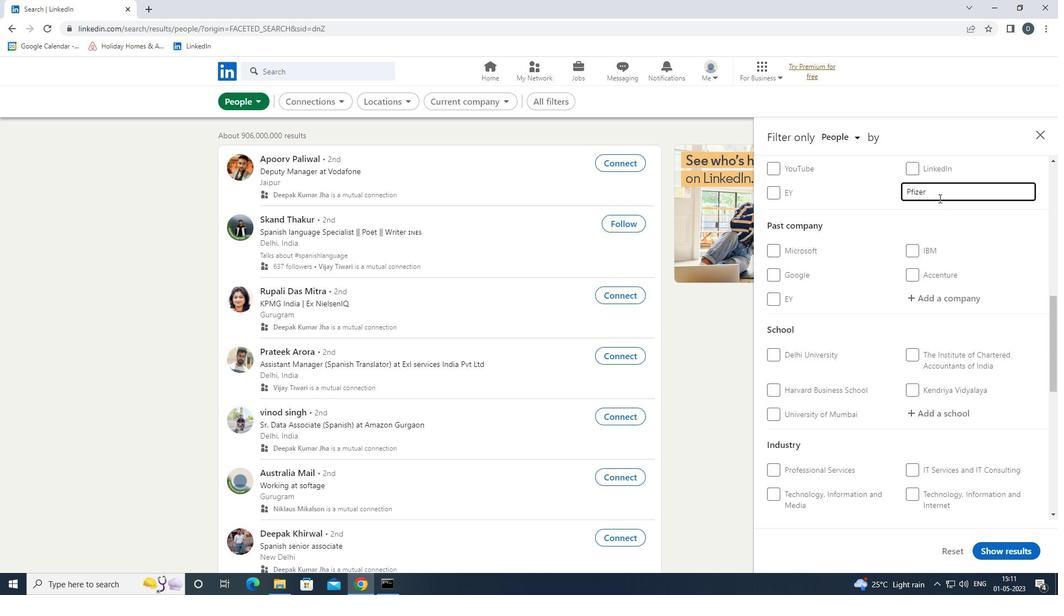 
Action: Mouse pressed left at (941, 191)
Screenshot: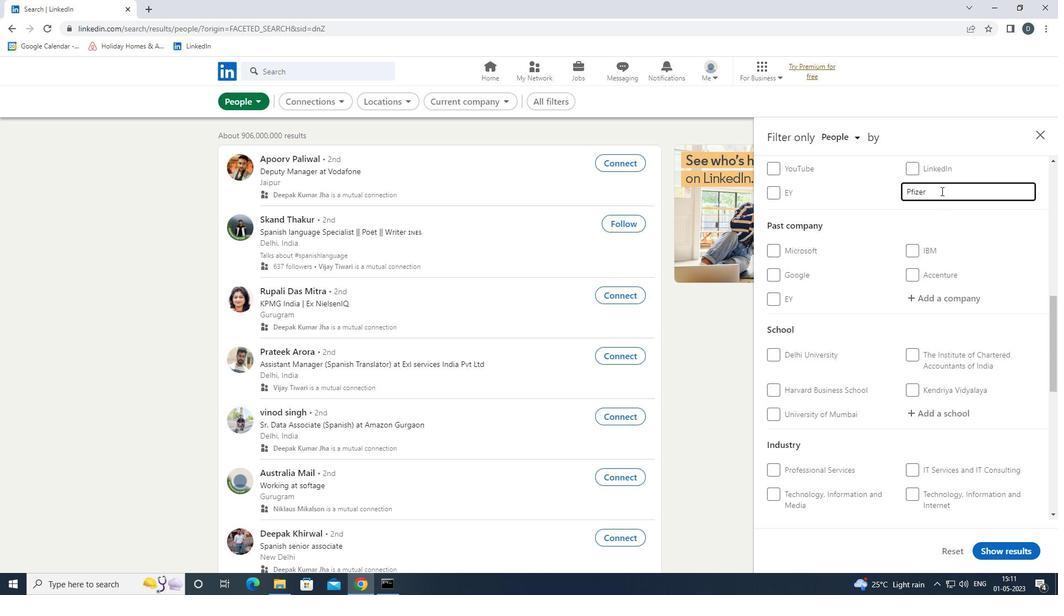 
Action: Mouse moved to (903, 217)
Screenshot: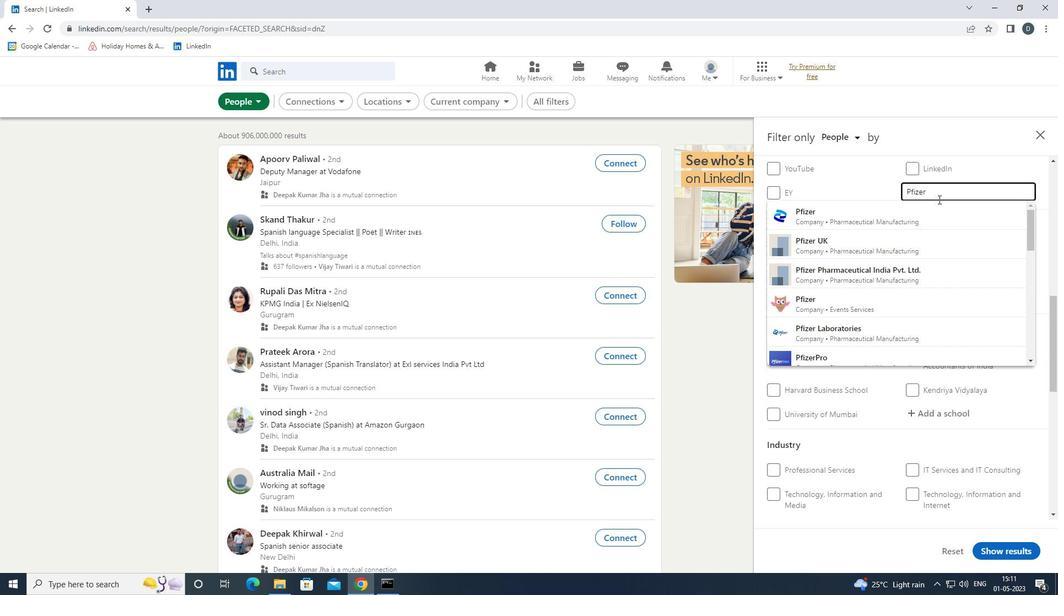 
Action: Mouse pressed left at (903, 217)
Screenshot: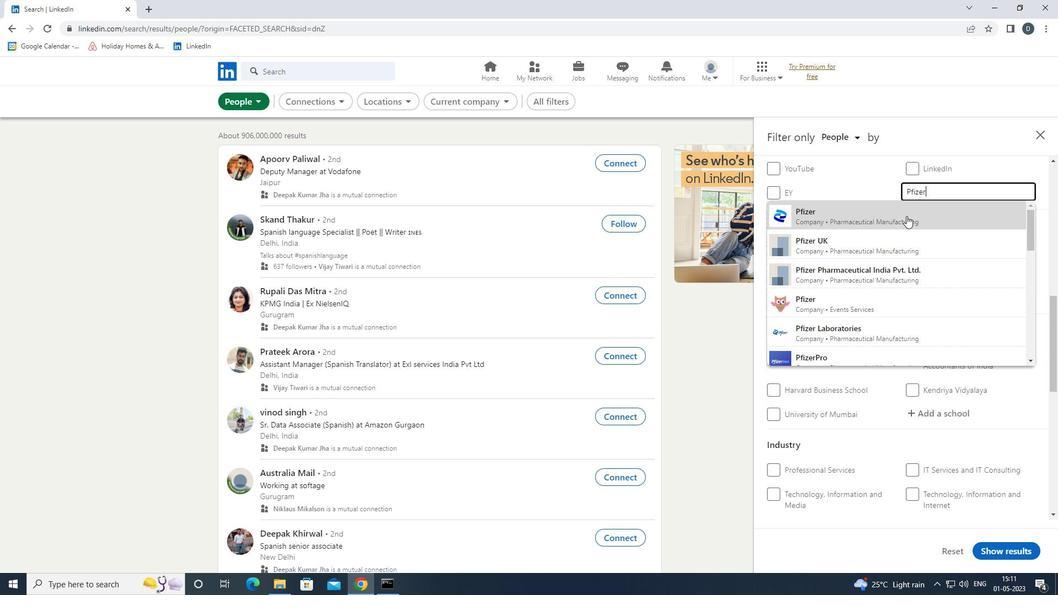 
Action: Mouse moved to (940, 281)
Screenshot: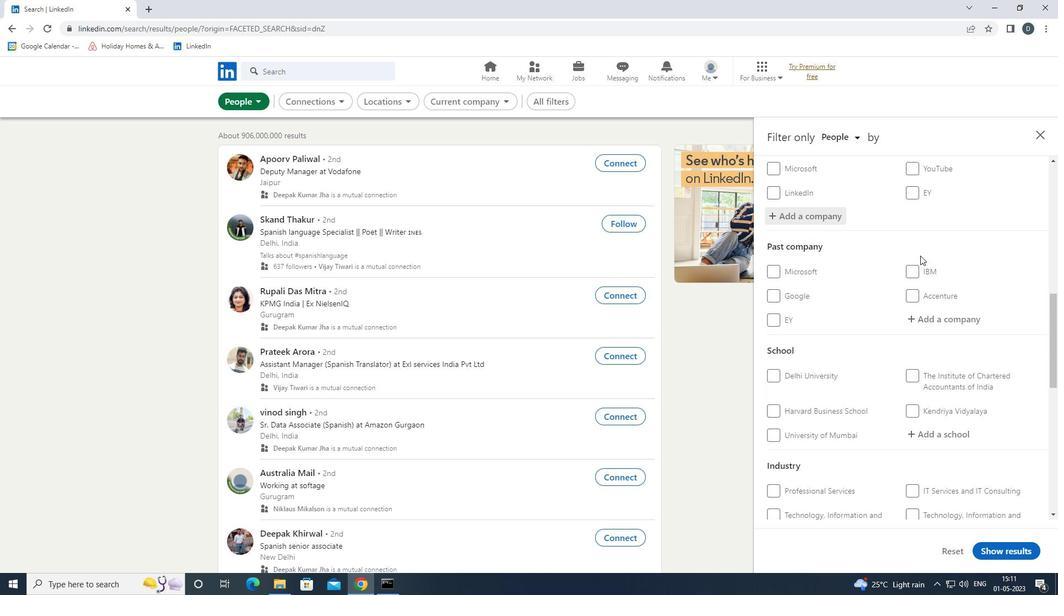 
Action: Mouse scrolled (940, 280) with delta (0, 0)
Screenshot: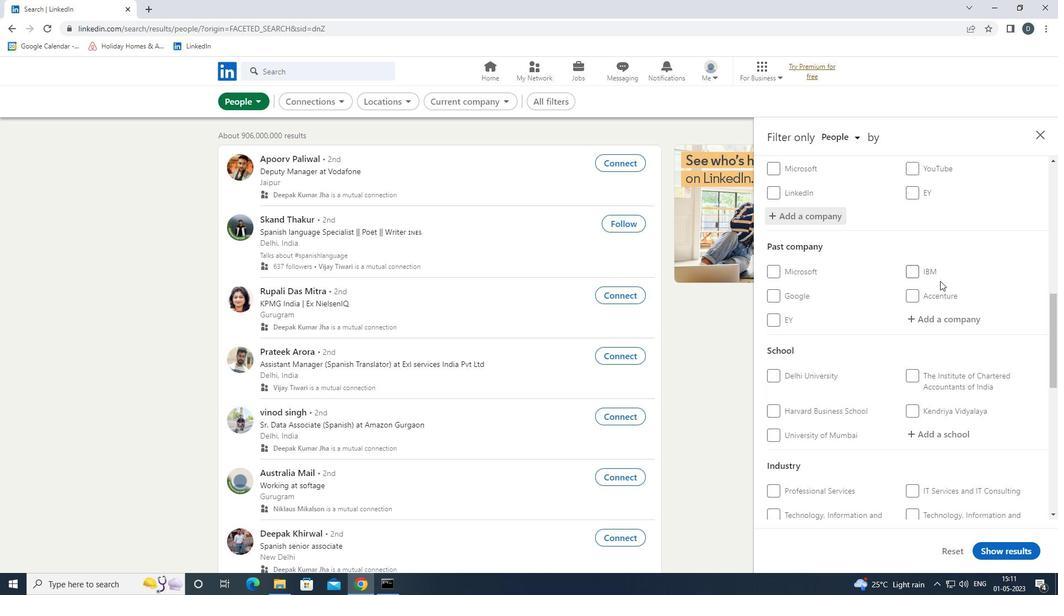 
Action: Mouse scrolled (940, 280) with delta (0, 0)
Screenshot: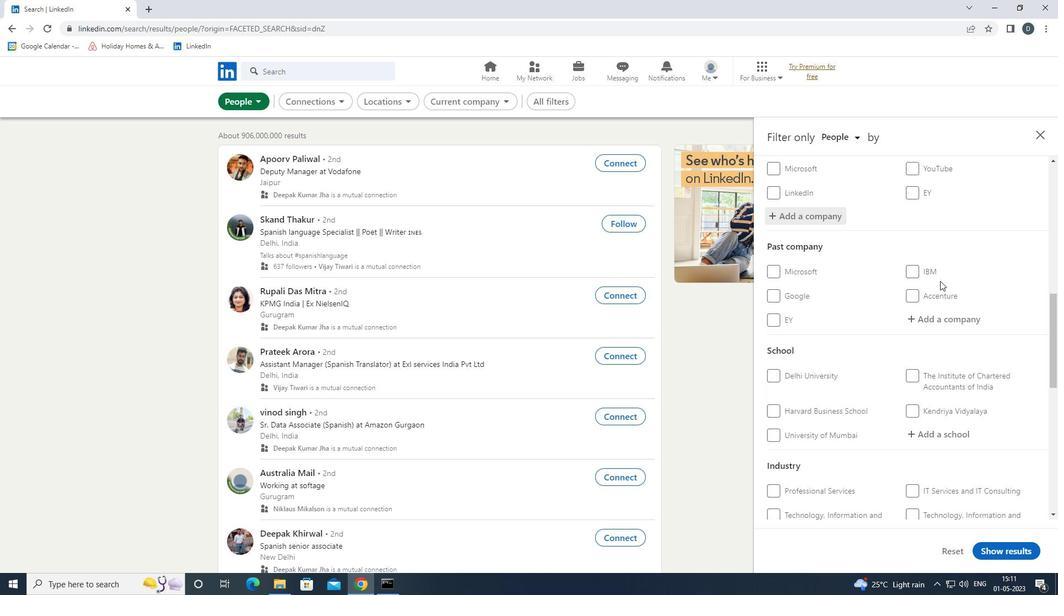 
Action: Mouse moved to (927, 327)
Screenshot: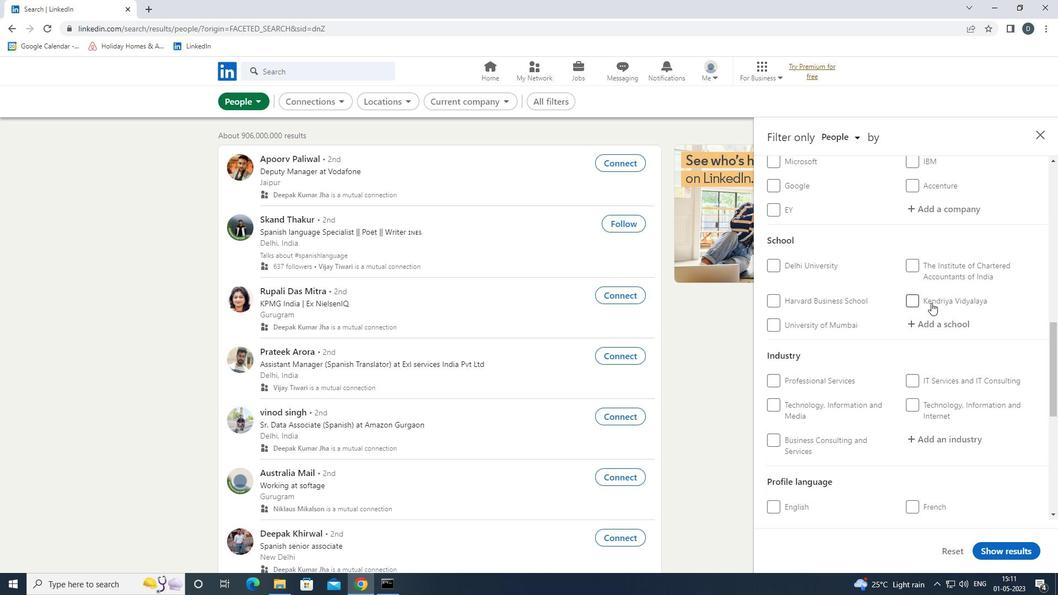 
Action: Mouse pressed left at (927, 327)
Screenshot: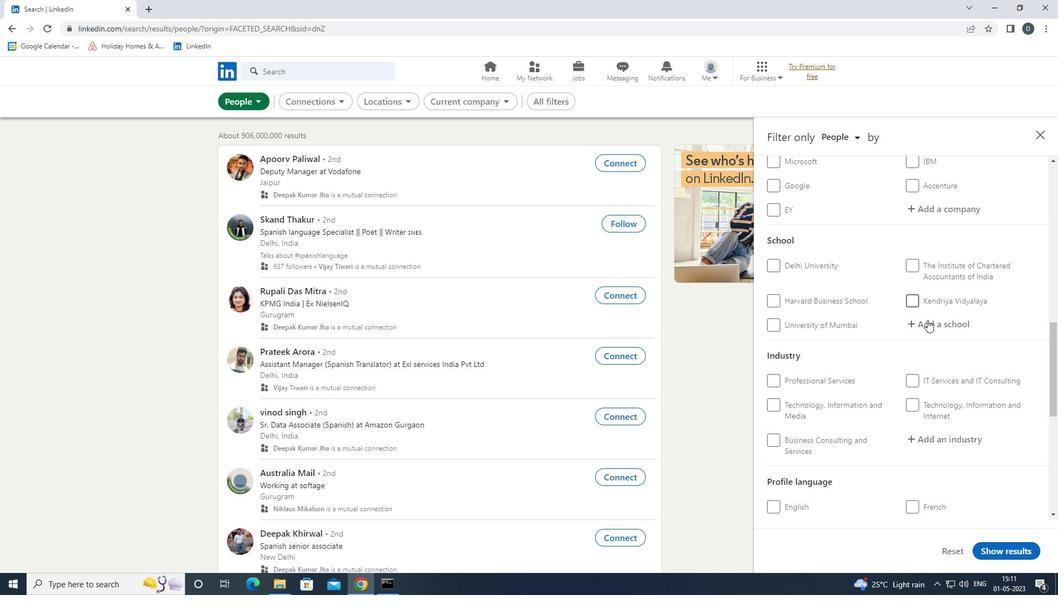 
Action: Key pressed <Key.shift><Key.shift><Key.shift>RAJIV<Key.space><Key.shift>GANDHI
Screenshot: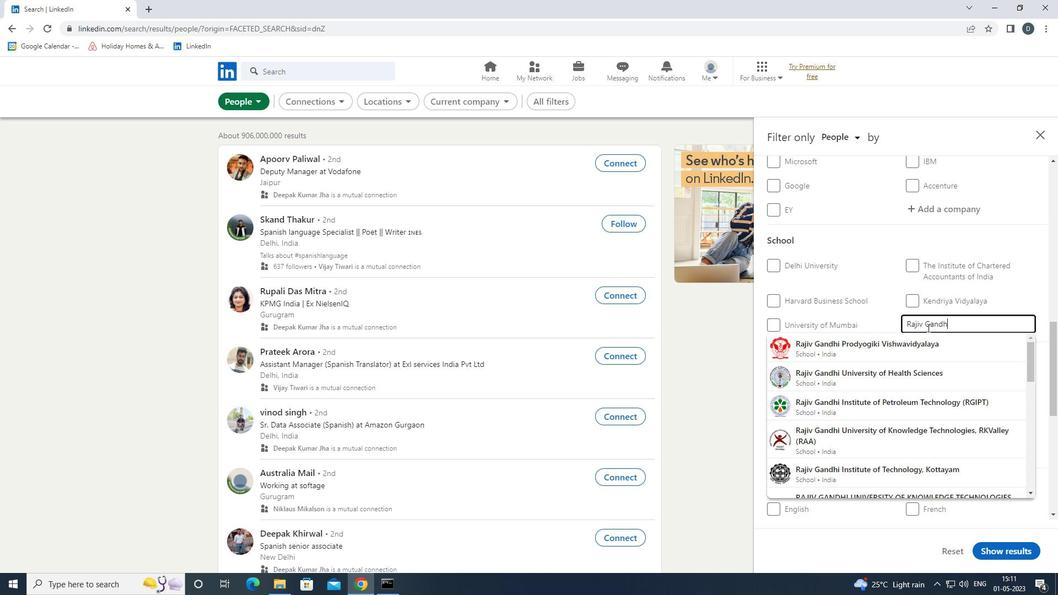 
Action: Mouse moved to (987, 321)
Screenshot: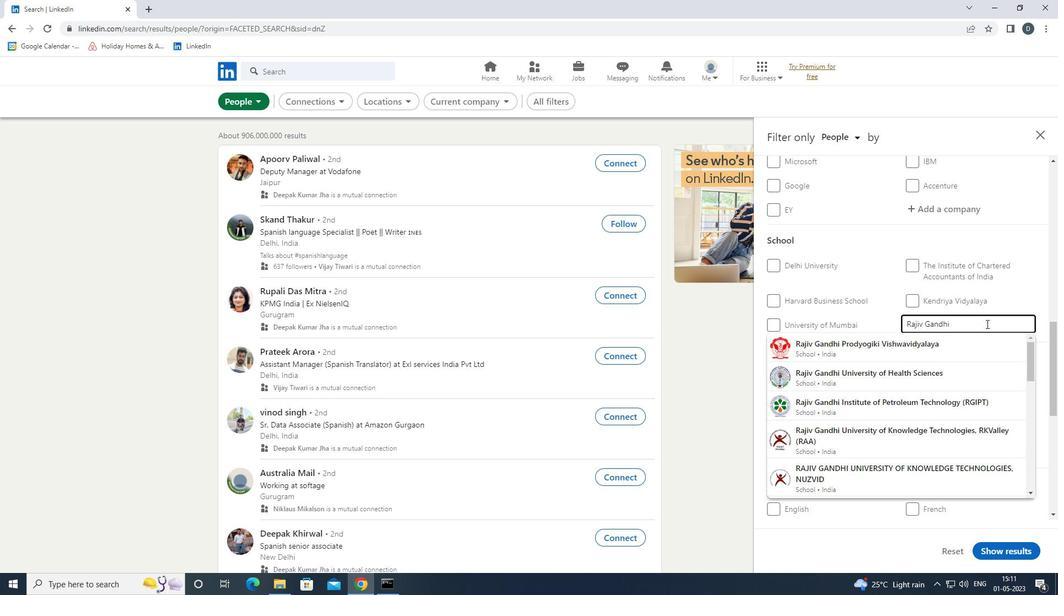 
Action: Key pressed <Key.space><Key.shift>INSTITUTE<Key.space>OF<Key.space><Key.shift>TECH<Key.down><Key.down><Key.enter>
Screenshot: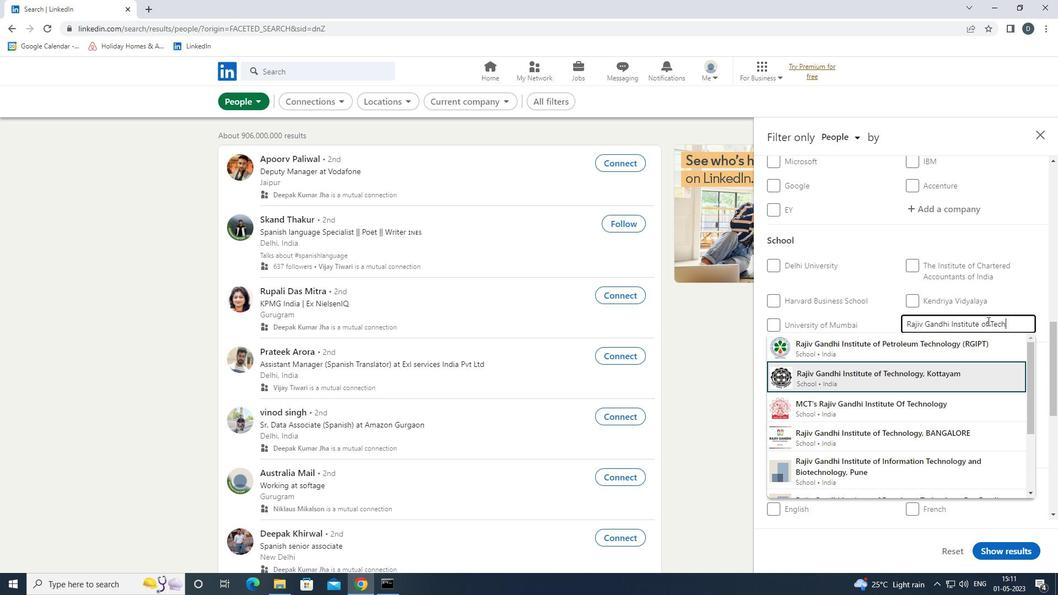 
Action: Mouse moved to (990, 317)
Screenshot: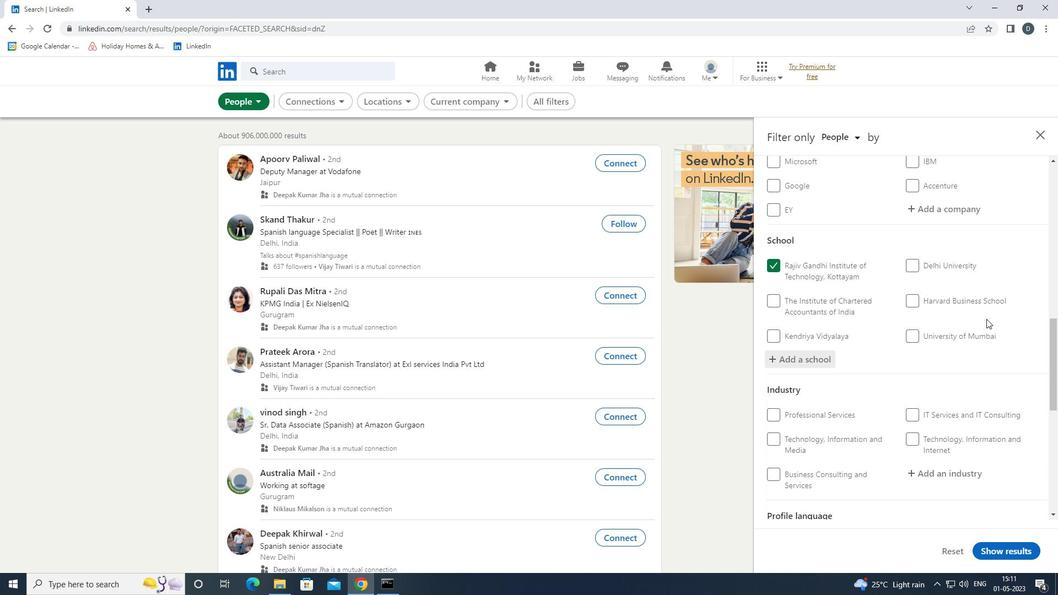 
Action: Mouse scrolled (990, 316) with delta (0, 0)
Screenshot: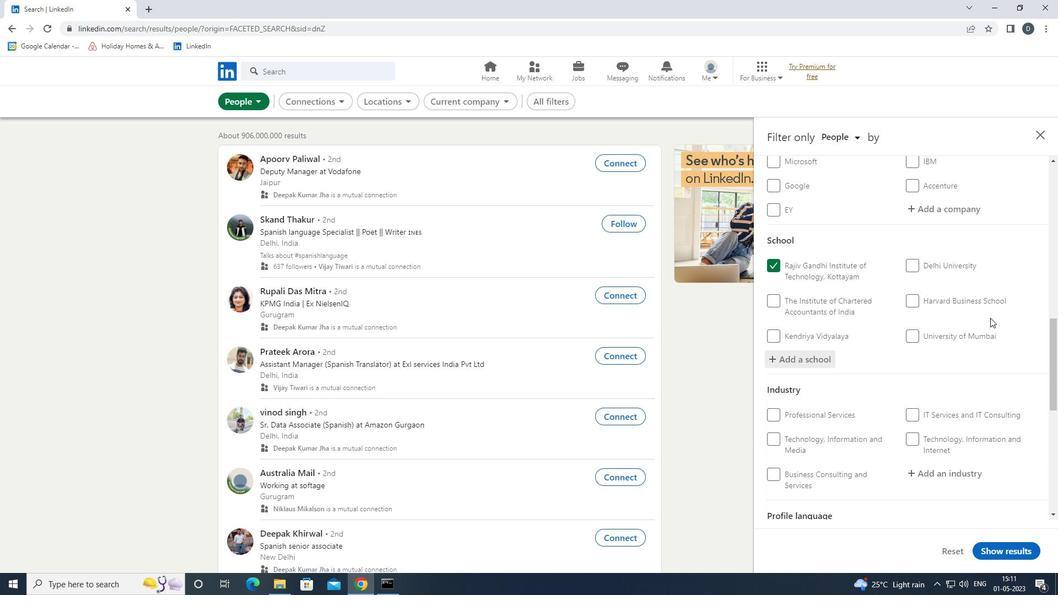 
Action: Mouse moved to (991, 317)
Screenshot: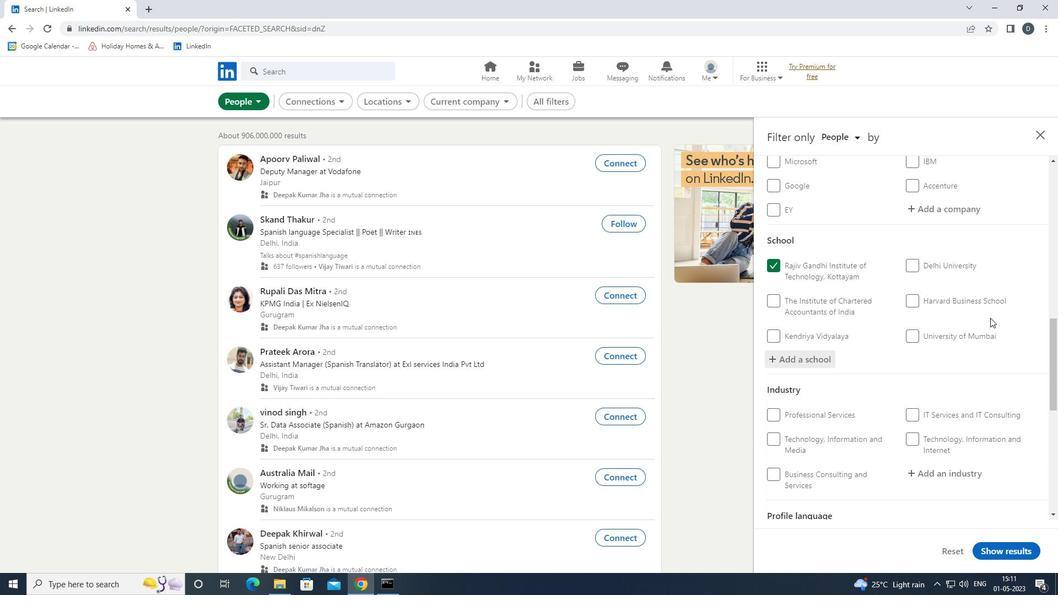 
Action: Mouse scrolled (991, 316) with delta (0, 0)
Screenshot: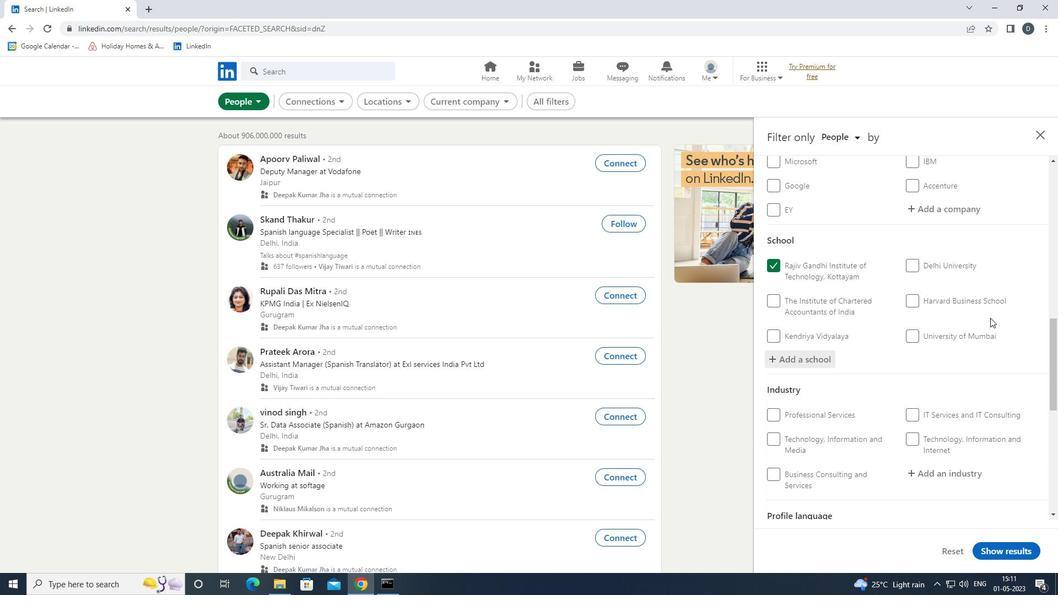 
Action: Mouse moved to (952, 364)
Screenshot: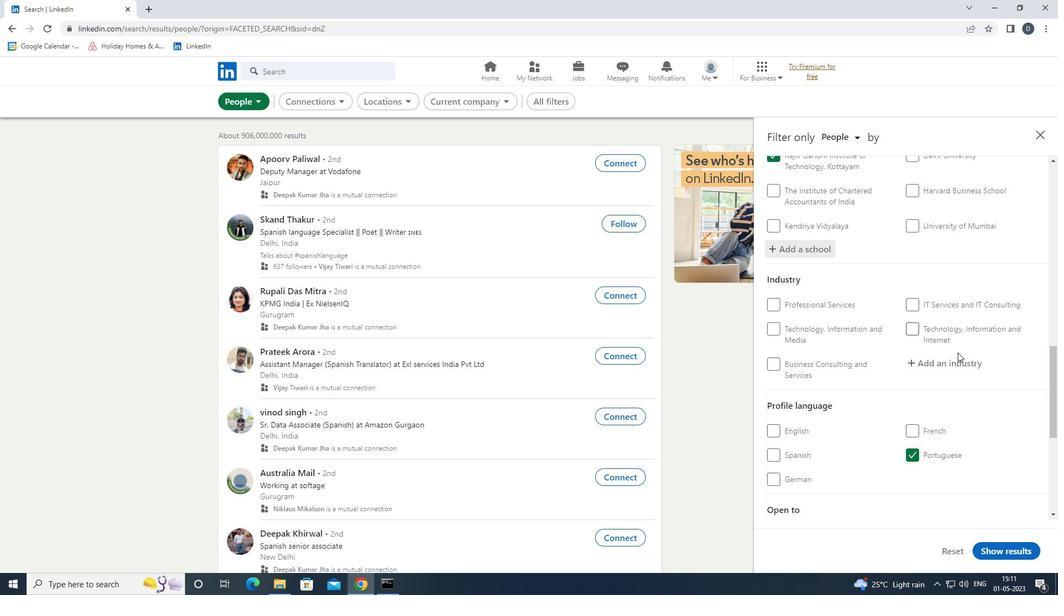 
Action: Mouse pressed left at (952, 364)
Screenshot: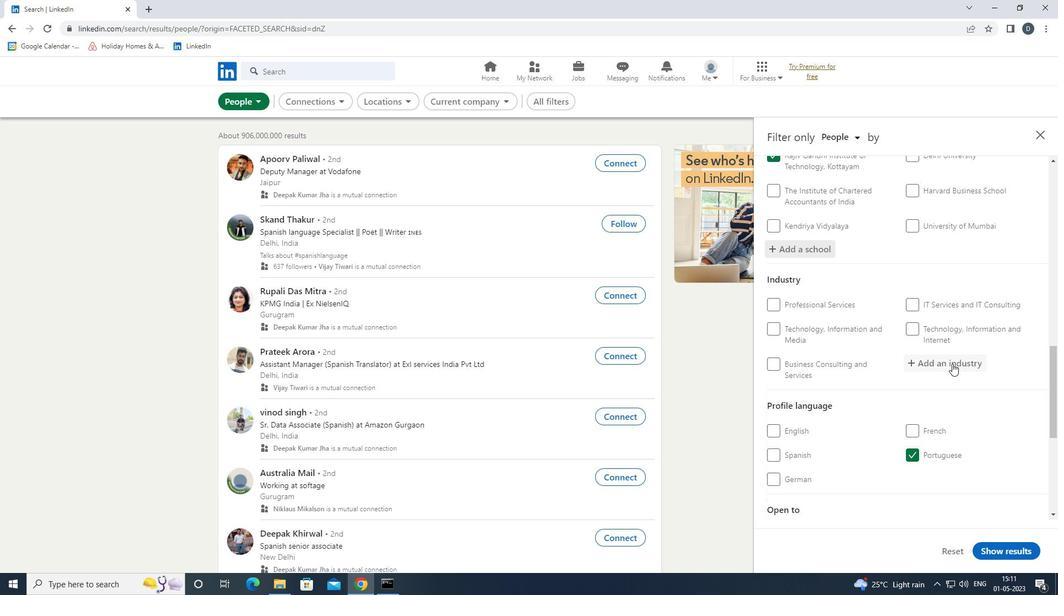 
Action: Mouse moved to (952, 364)
Screenshot: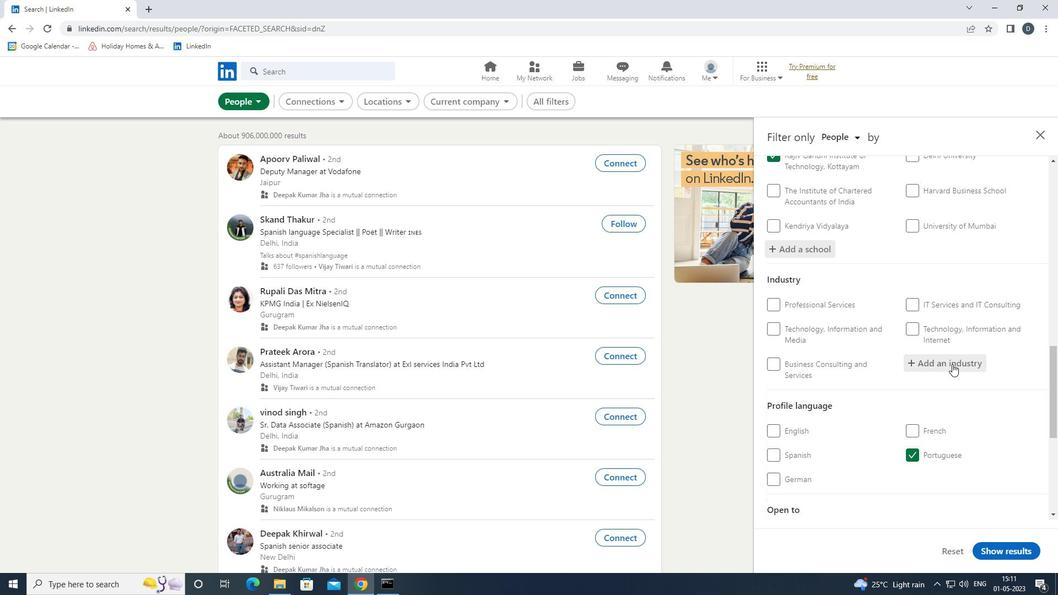 
Action: Key pressed <Key.shift>VOCATIONAL<Key.down><Key.enter><Key.down><Key.down><Key.down><Key.up><Key.enter>
Screenshot: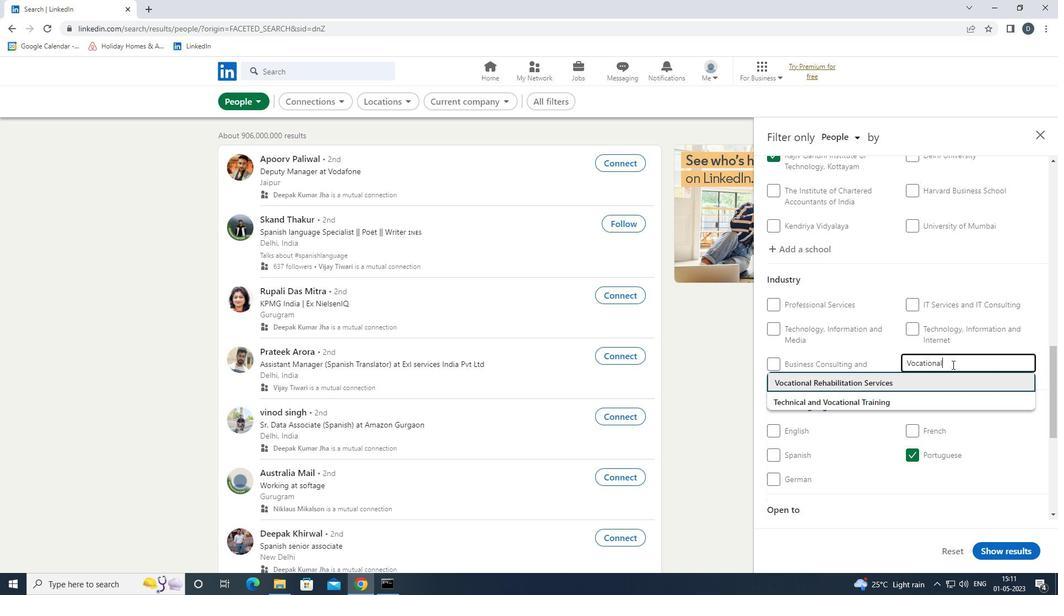 
Action: Mouse scrolled (952, 364) with delta (0, 0)
Screenshot: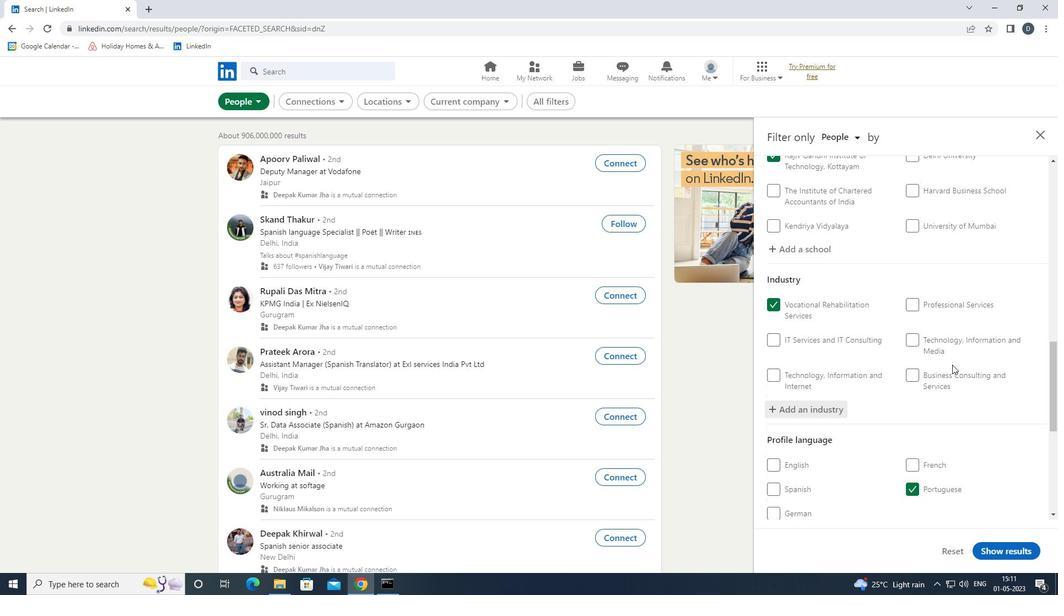 
Action: Mouse moved to (951, 366)
Screenshot: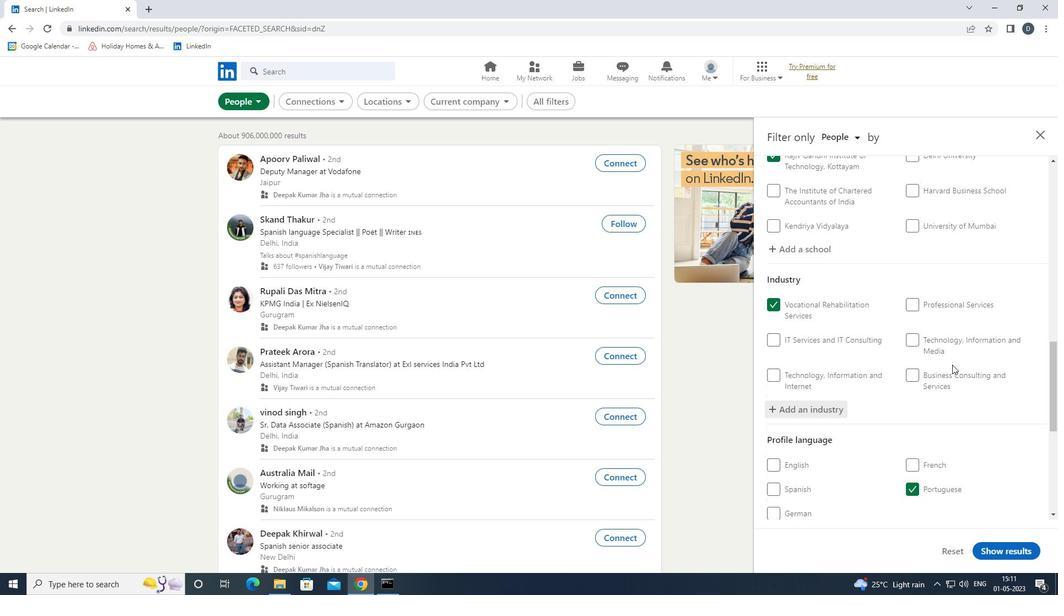 
Action: Mouse scrolled (951, 365) with delta (0, 0)
Screenshot: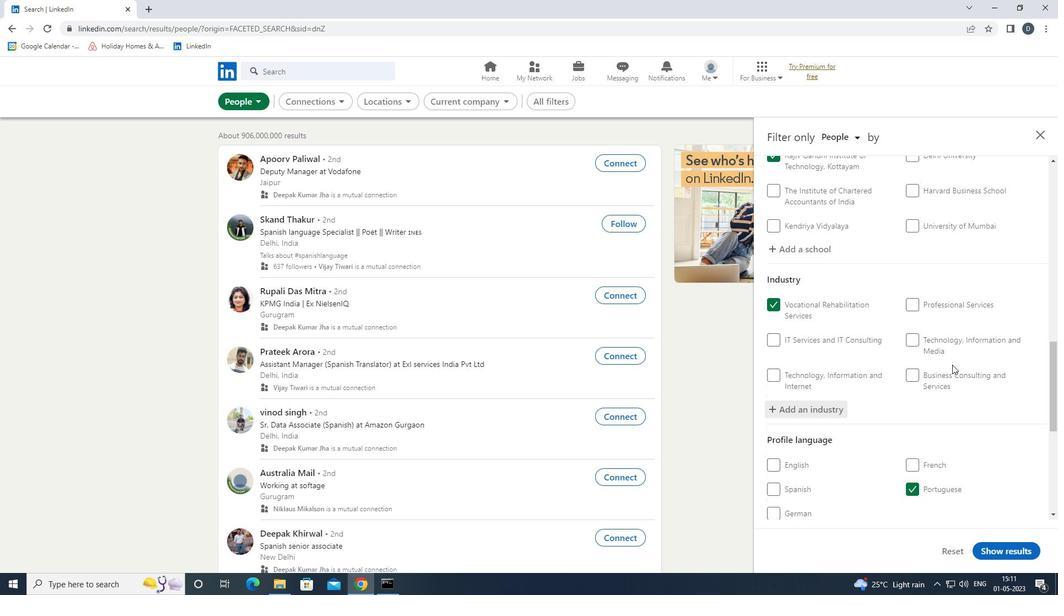 
Action: Mouse moved to (951, 368)
Screenshot: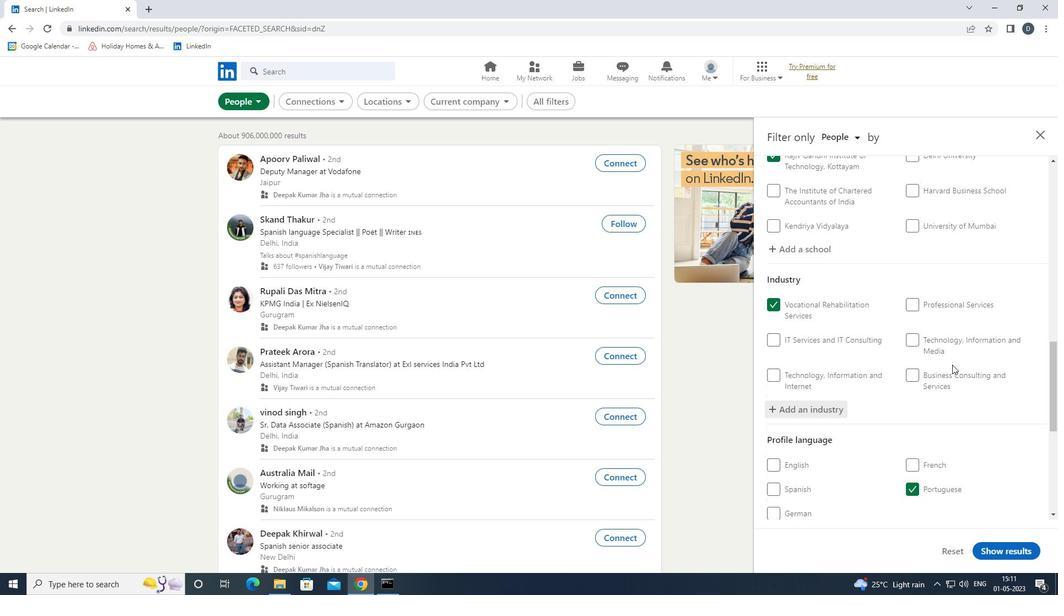 
Action: Mouse scrolled (951, 367) with delta (0, 0)
Screenshot: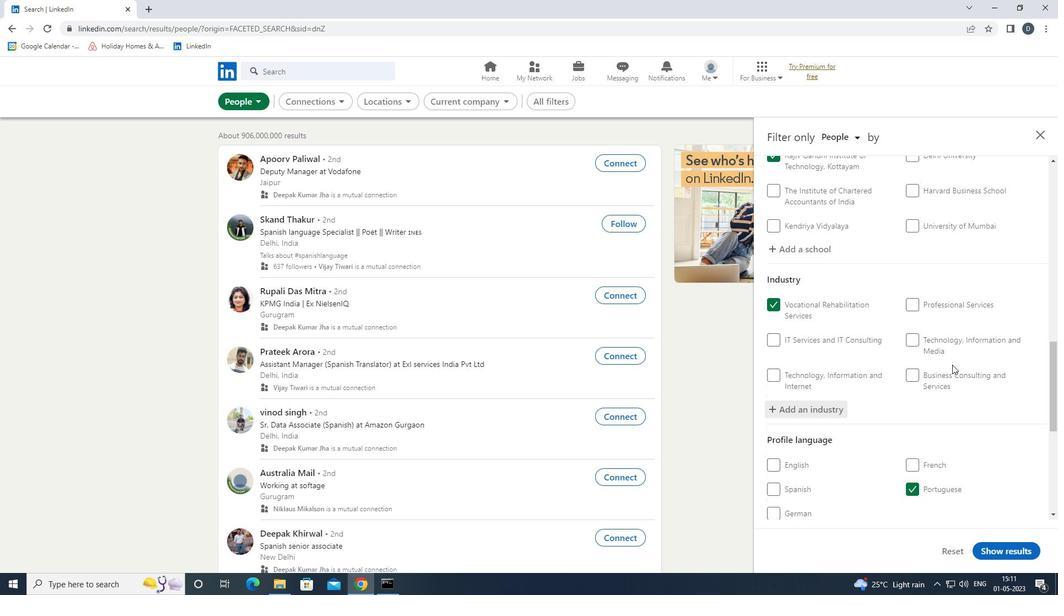 
Action: Mouse moved to (951, 369)
Screenshot: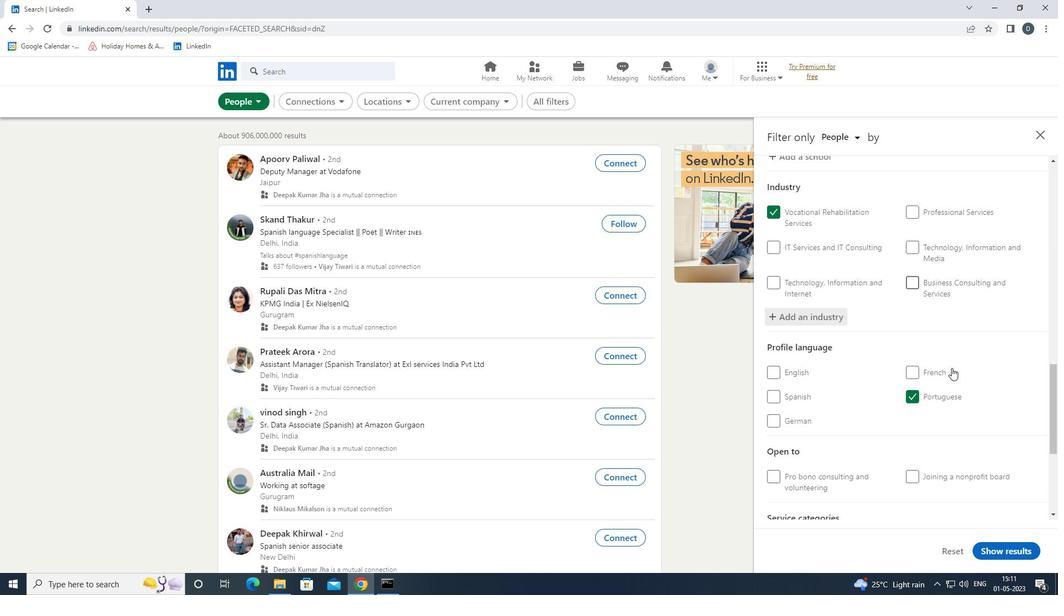 
Action: Mouse scrolled (951, 368) with delta (0, 0)
Screenshot: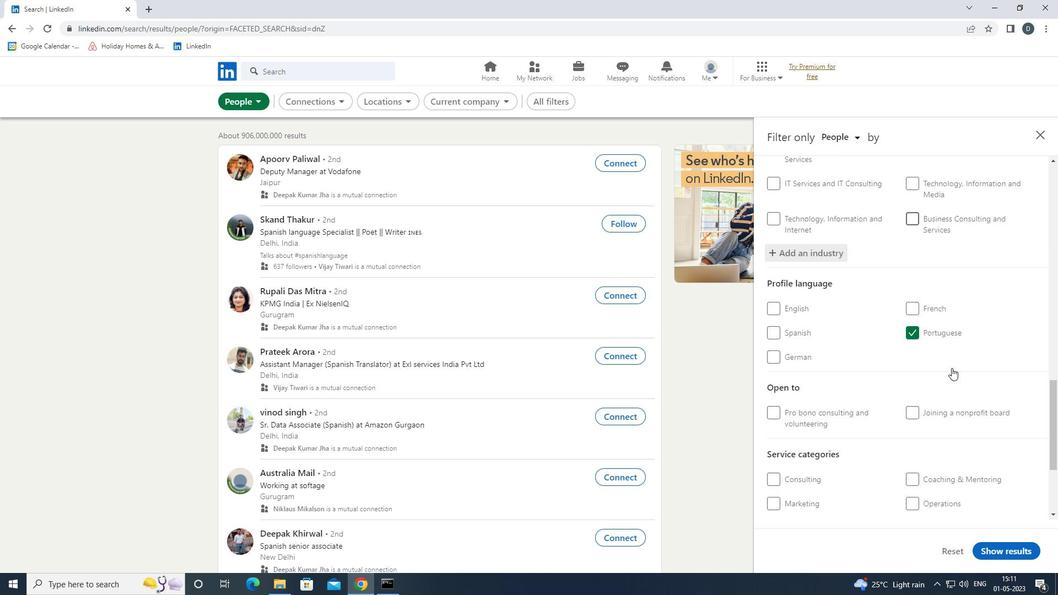 
Action: Mouse moved to (951, 369)
Screenshot: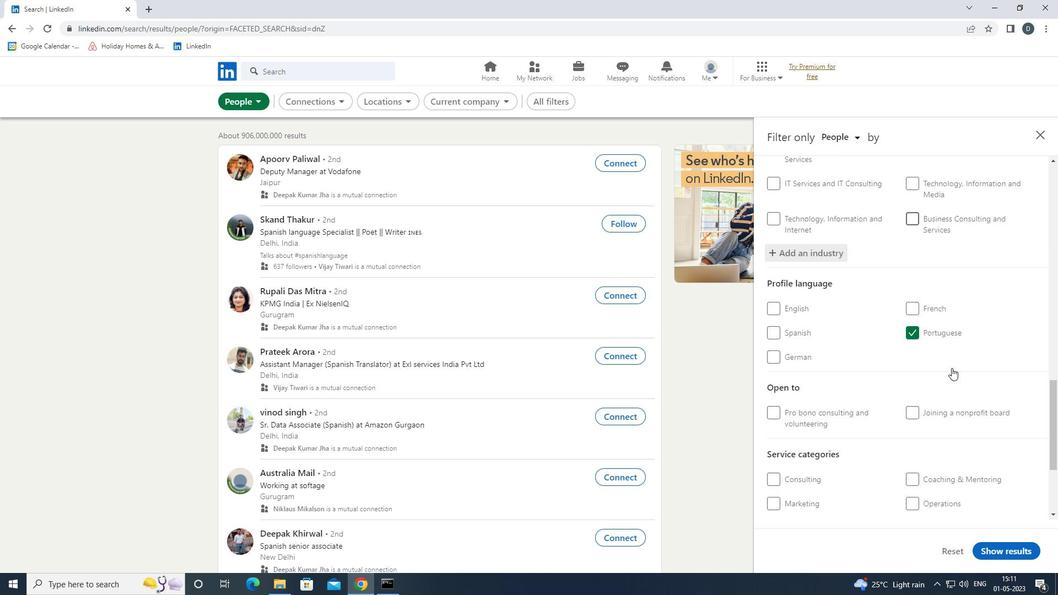 
Action: Mouse scrolled (951, 369) with delta (0, 0)
Screenshot: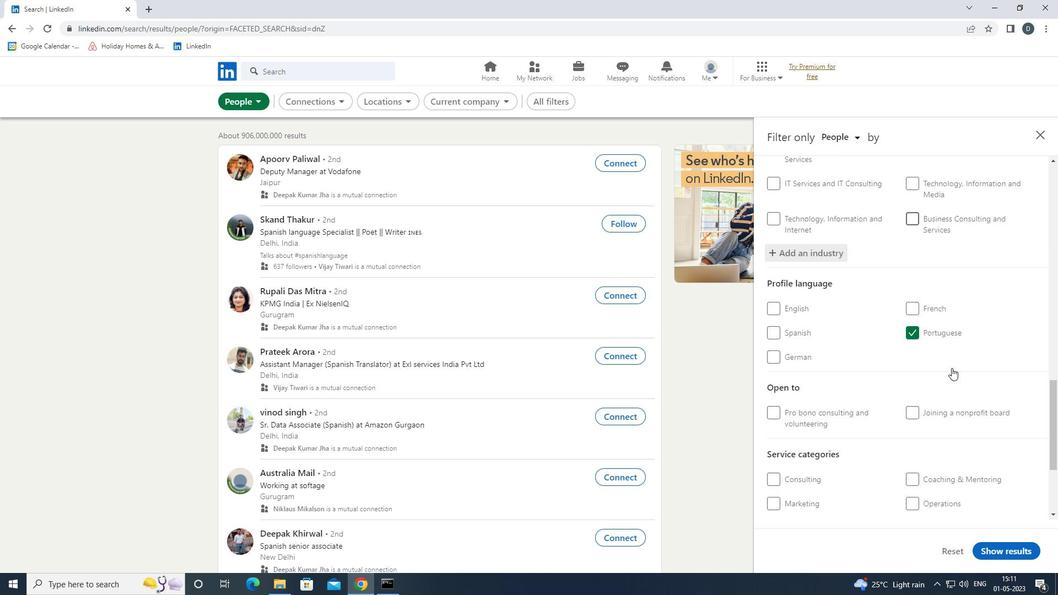 
Action: Mouse moved to (952, 408)
Screenshot: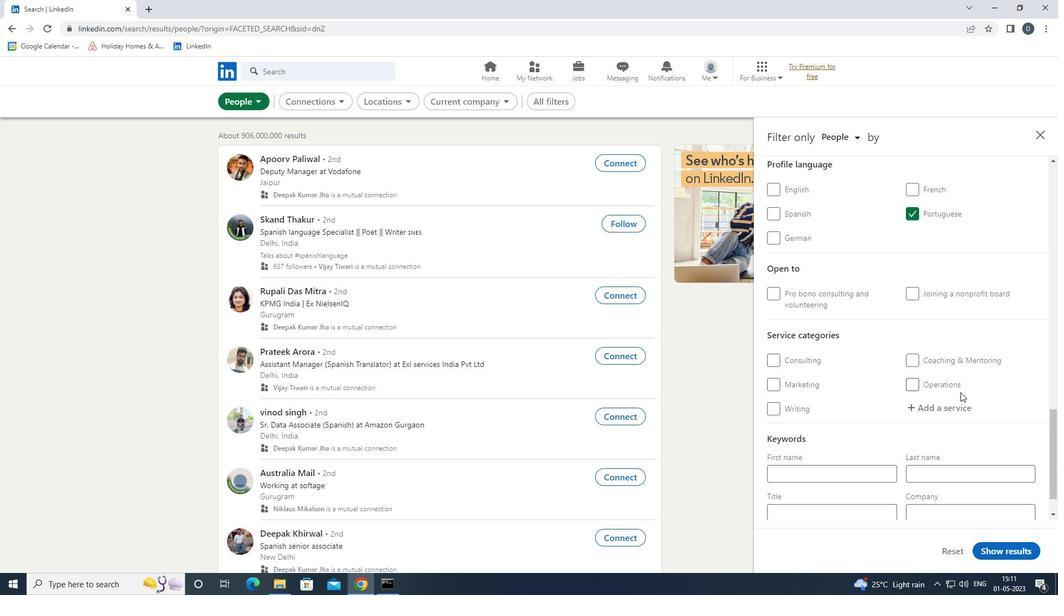 
Action: Mouse pressed left at (952, 408)
Screenshot: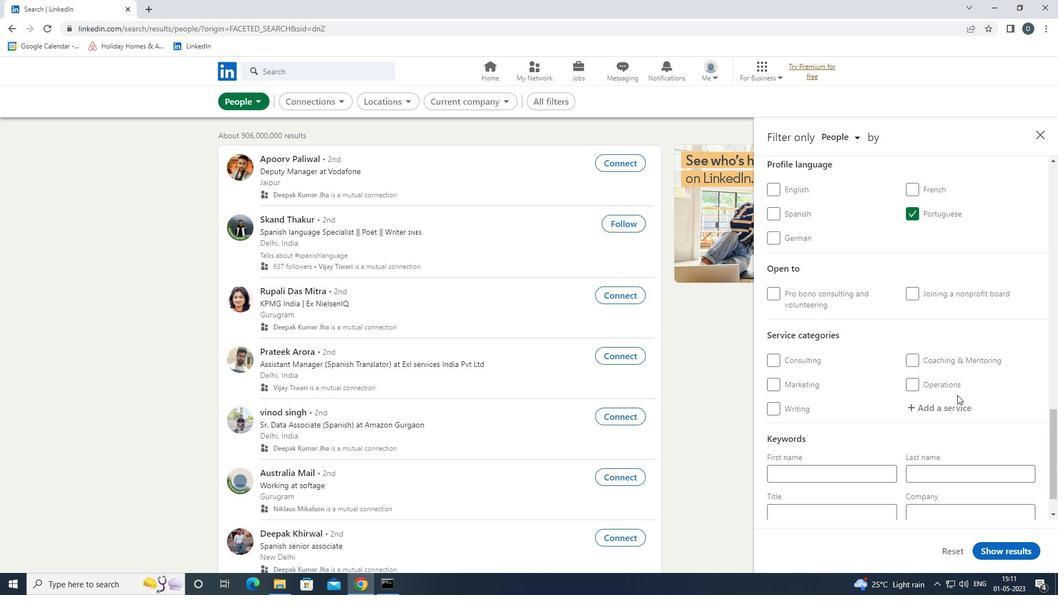 
Action: Mouse moved to (952, 409)
Screenshot: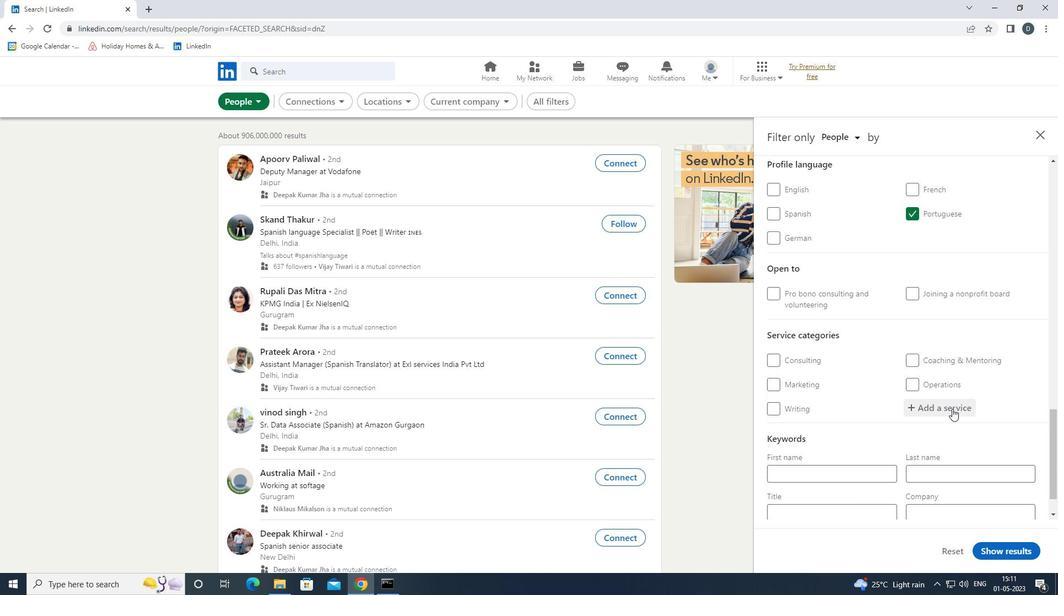 
Action: Key pressed <Key.shift><Key.shift><Key.shift>DUI<Key.down><Key.enter>
Screenshot: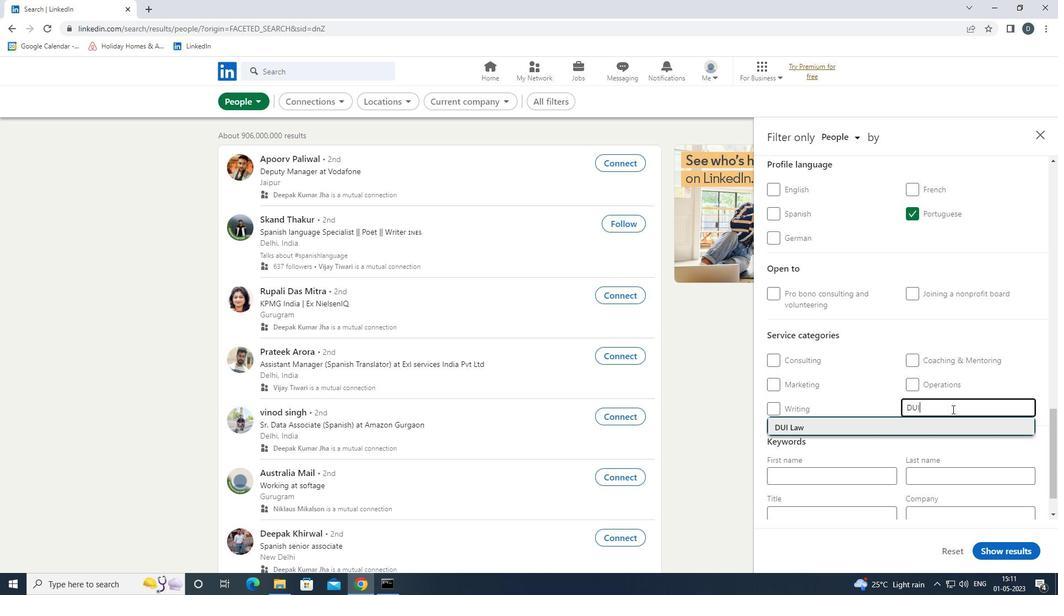 
Action: Mouse scrolled (952, 408) with delta (0, 0)
Screenshot: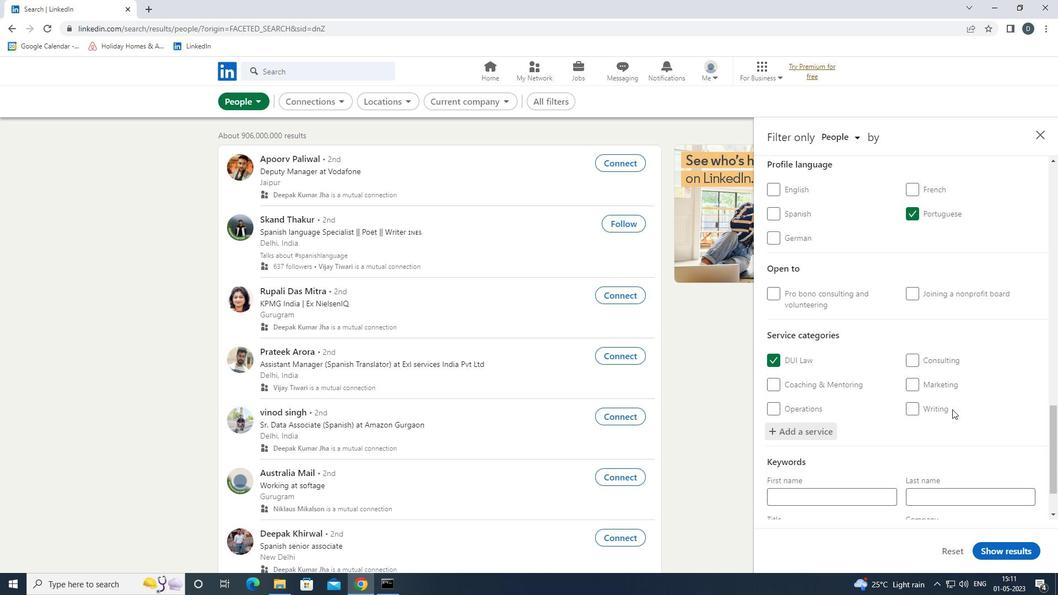 
Action: Mouse scrolled (952, 408) with delta (0, 0)
Screenshot: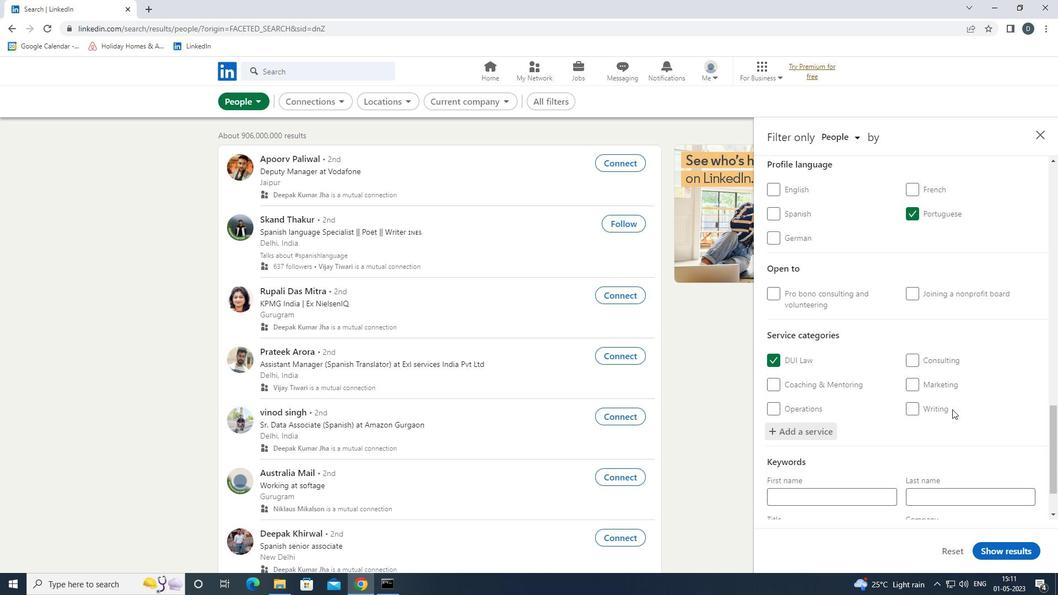 
Action: Mouse scrolled (952, 408) with delta (0, 0)
Screenshot: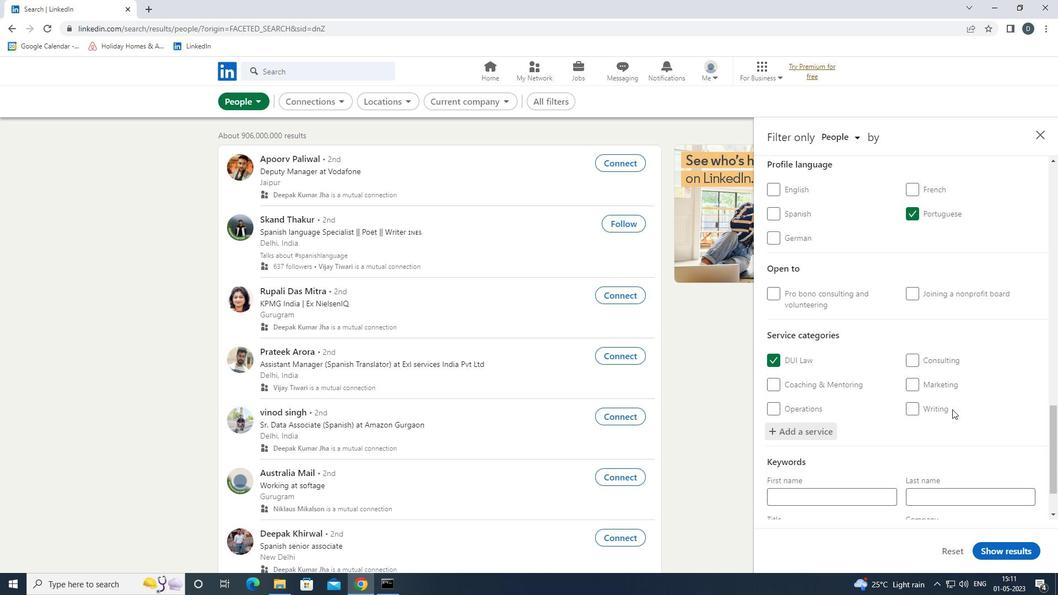 
Action: Mouse scrolled (952, 408) with delta (0, 0)
Screenshot: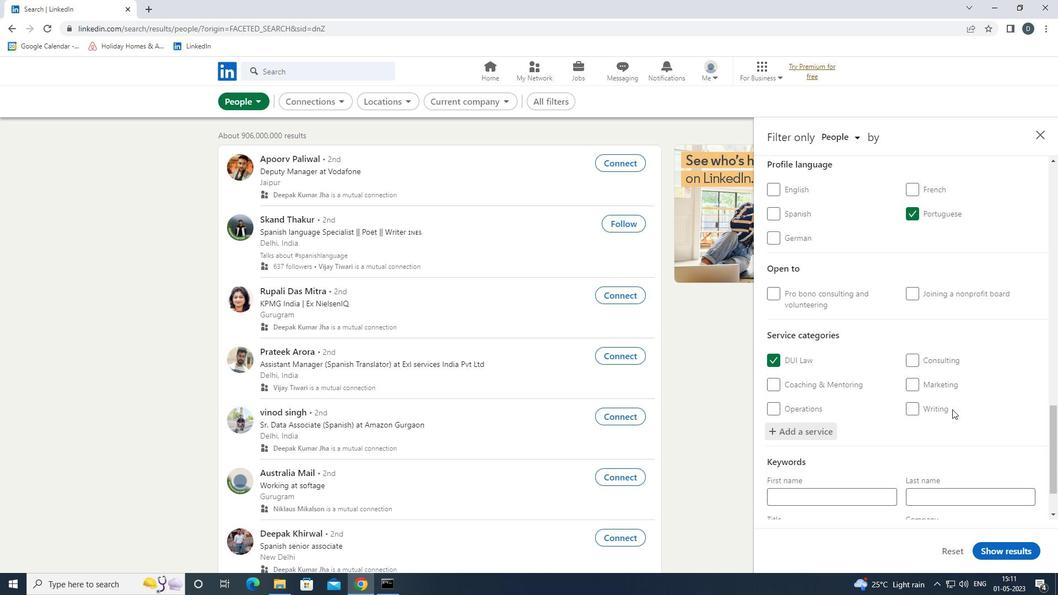 
Action: Mouse scrolled (952, 408) with delta (0, 0)
Screenshot: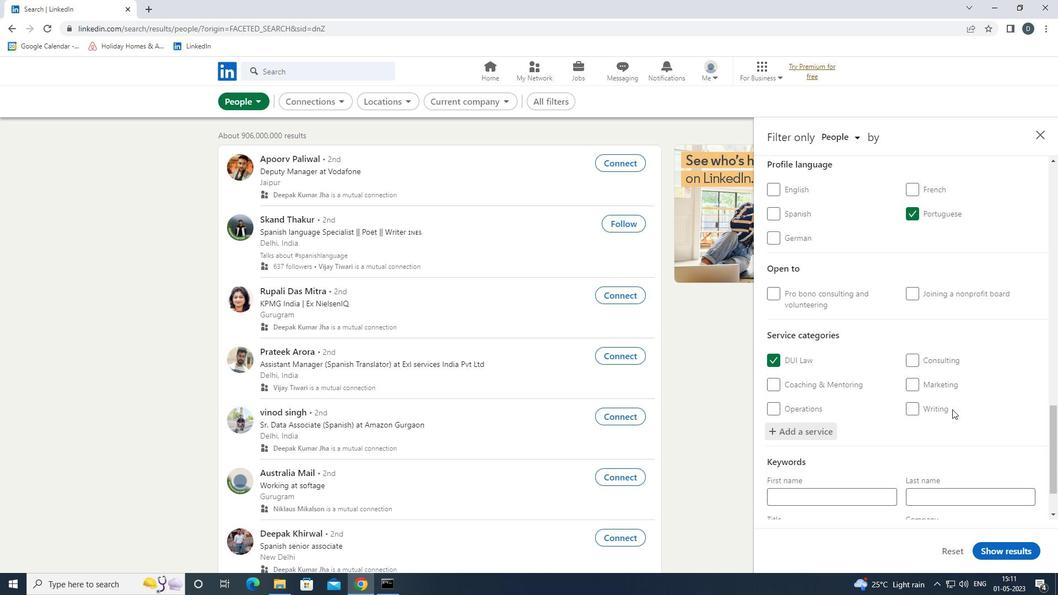 
Action: Mouse moved to (951, 409)
Screenshot: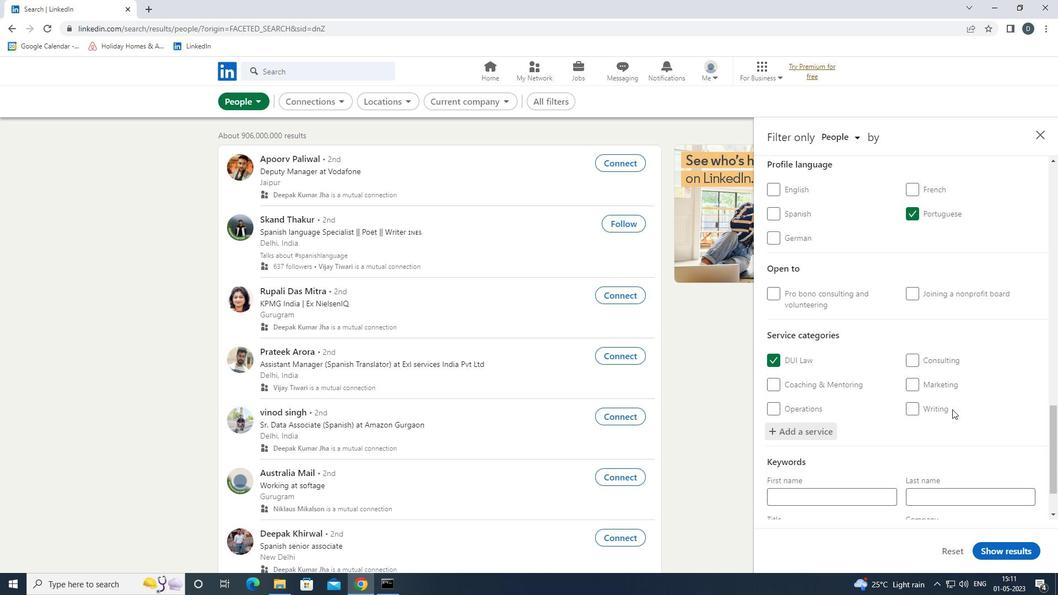 
Action: Mouse scrolled (951, 408) with delta (0, 0)
Screenshot: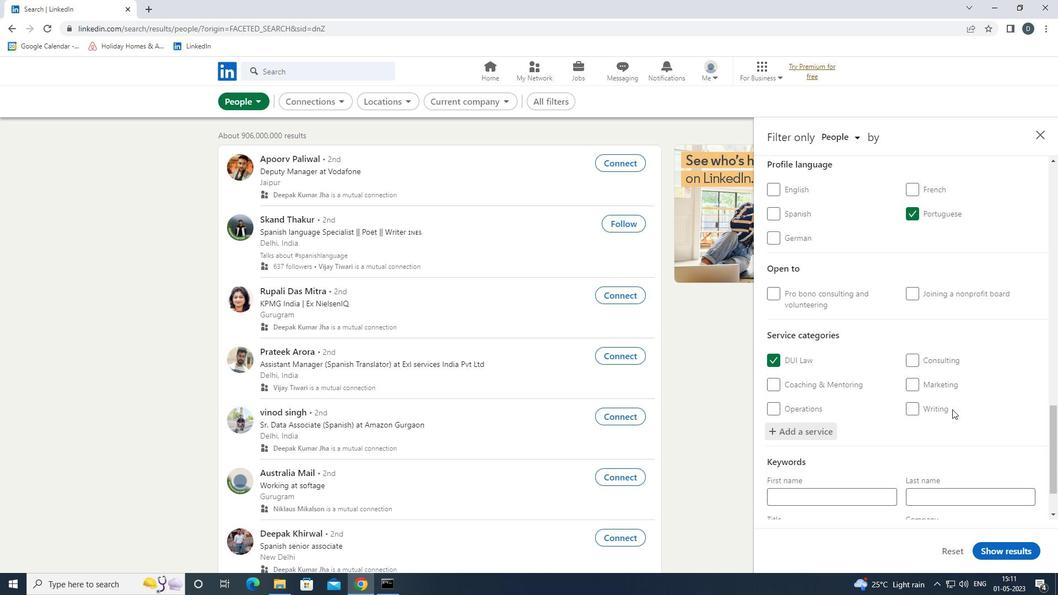 
Action: Mouse moved to (851, 462)
Screenshot: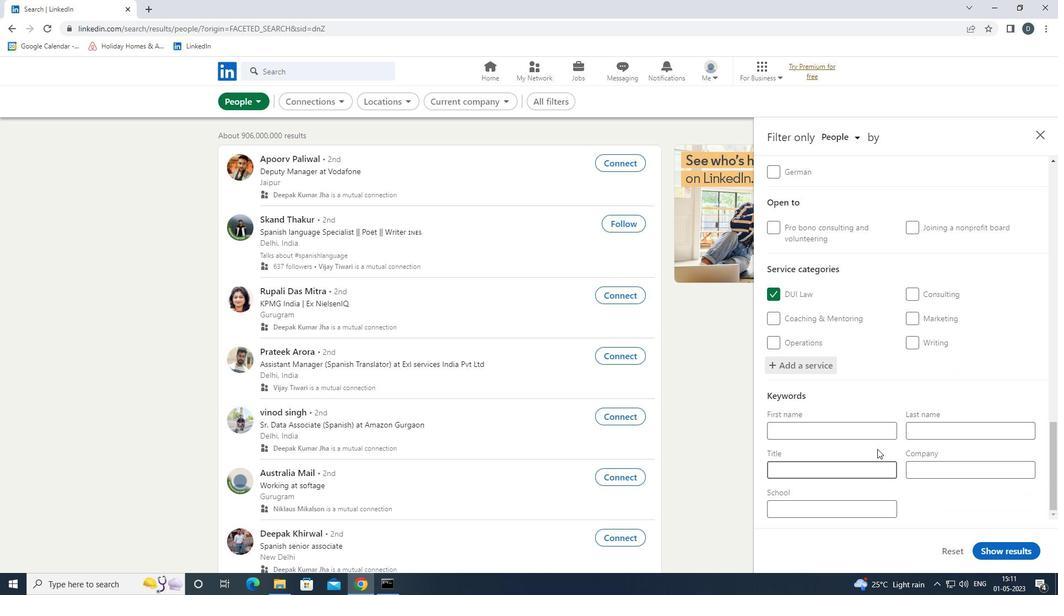 
Action: Mouse pressed left at (851, 462)
Screenshot: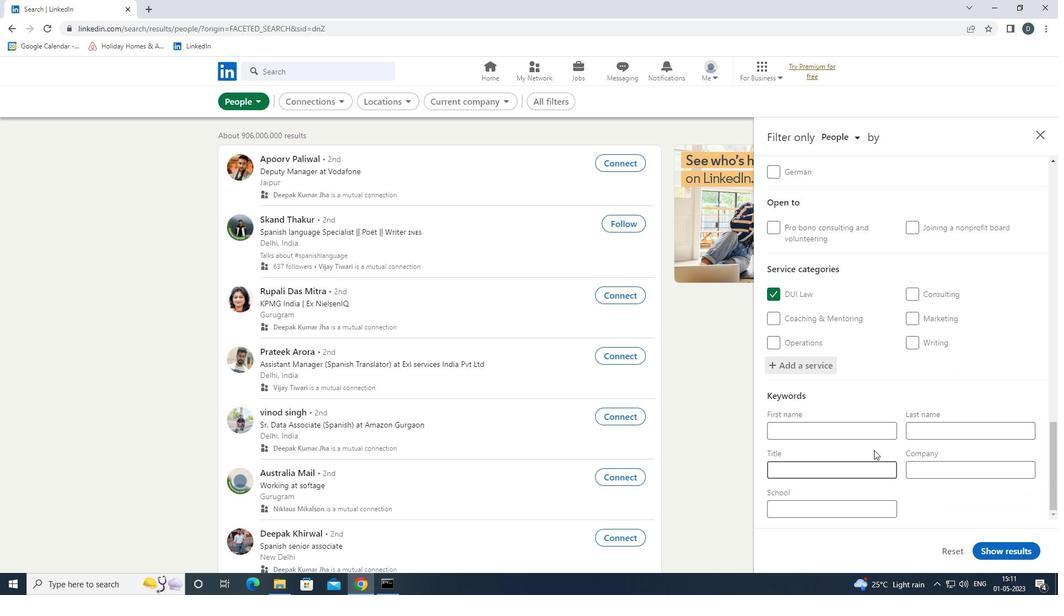 
Action: Key pressed <Key.shift>EMERGENCY<Key.space><Key.shift>RELIEF<Key.space><Key.shift><Key.shift>WORKER
Screenshot: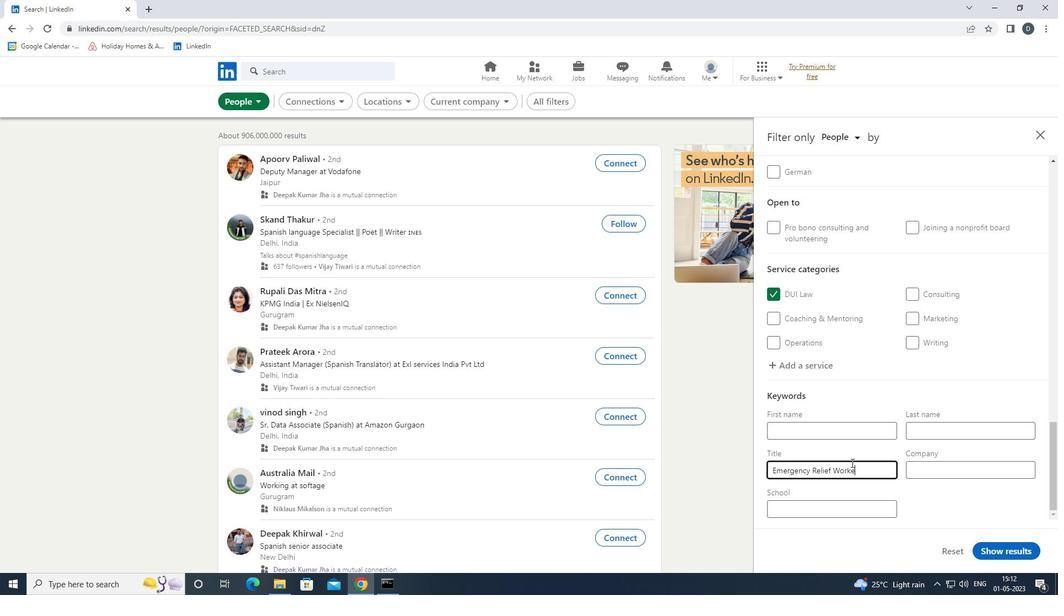 
Action: Mouse moved to (1006, 548)
Screenshot: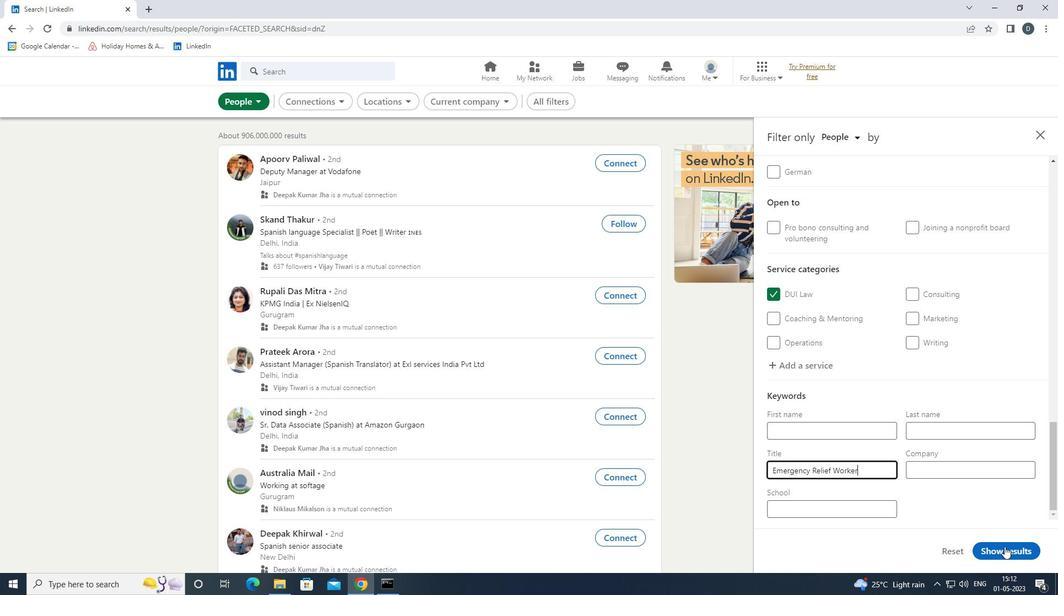 
Action: Mouse pressed left at (1006, 548)
Screenshot: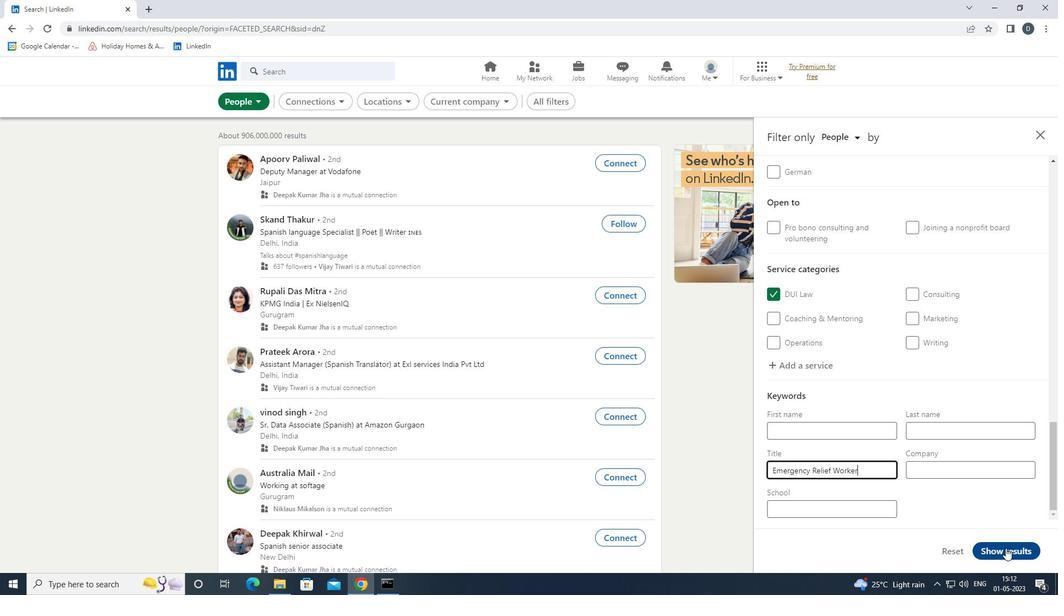 
Action: Mouse moved to (771, 337)
Screenshot: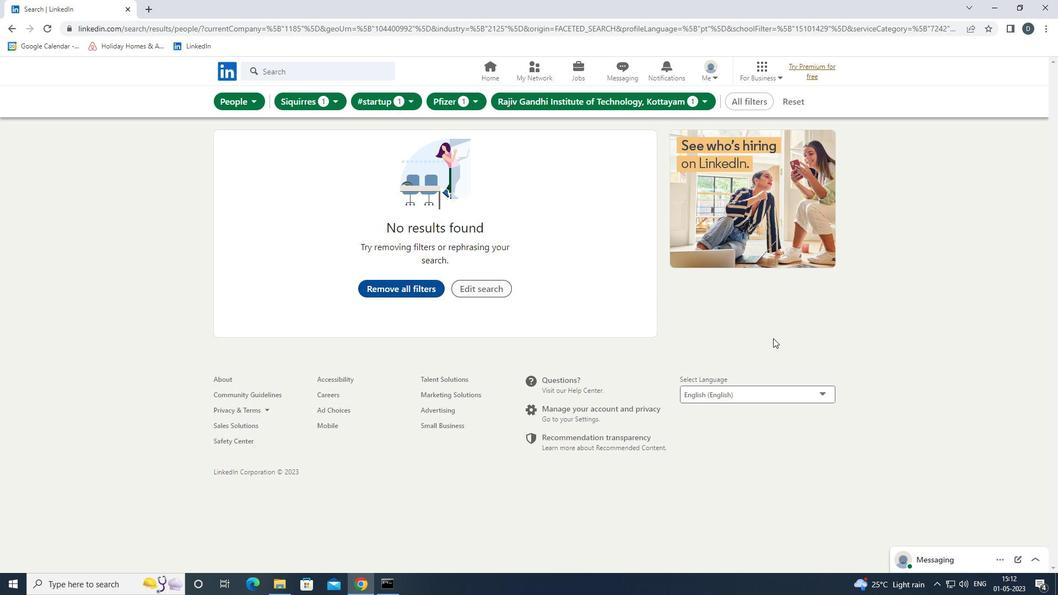 
